 Task: Open Card Project Management Review in Board Influencer Marketing Platforms to Workspace Crisis Management and add a team member Softage.1@softage.net, a label Yellow, a checklist Expense Tracking, an attachment from your google drive, a color Yellow and finally, add a card description 'Plan and execute company team-building retreat with a focus on stress management and resilience' and a comment 'Let us approach this task with a sense of curiosity and a willingness to learn from others who have done similar work.'. Add a start date 'Jan 01, 1900' with a due date 'Jan 08, 1900'
Action: Mouse moved to (128, 57)
Screenshot: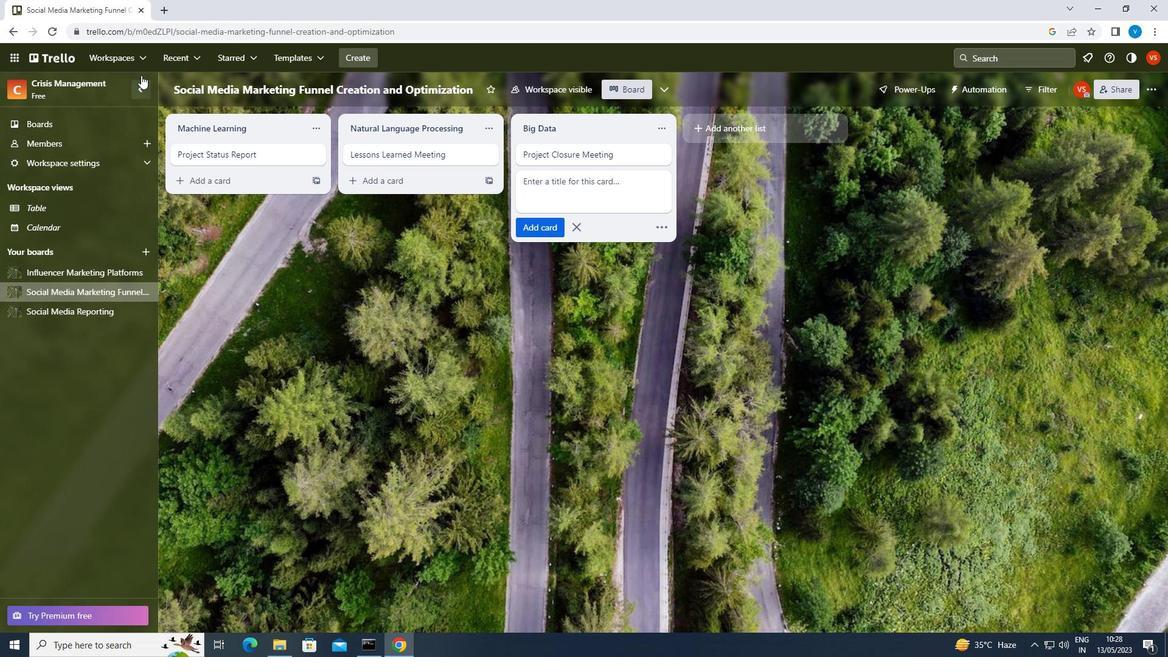 
Action: Mouse pressed left at (128, 57)
Screenshot: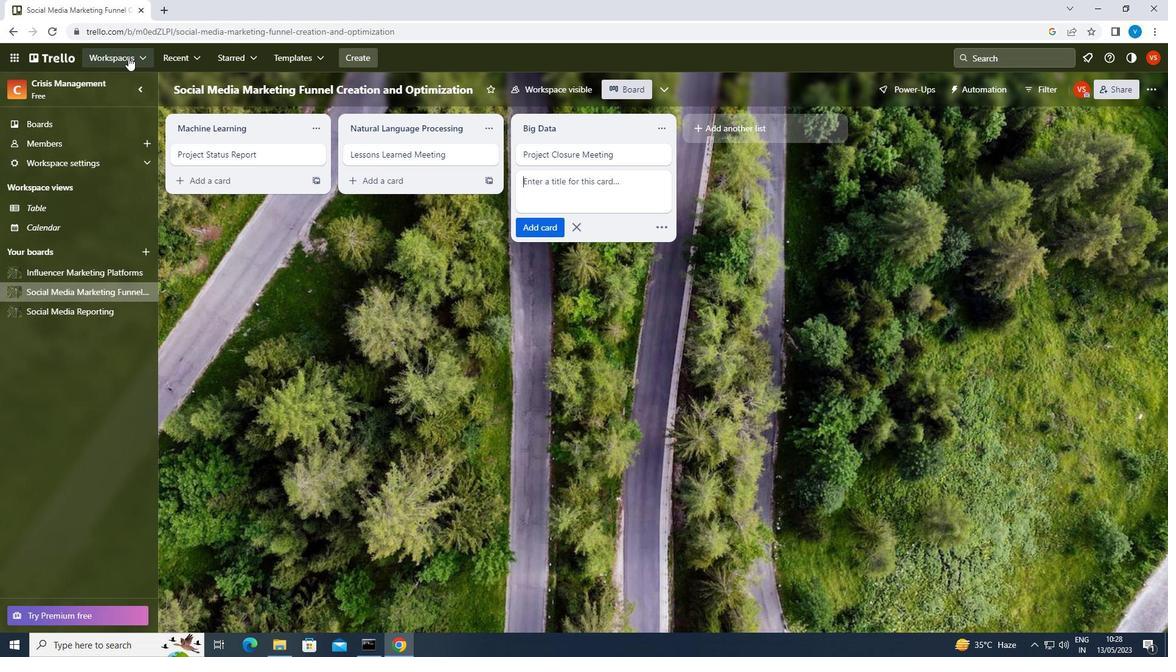 
Action: Mouse moved to (171, 416)
Screenshot: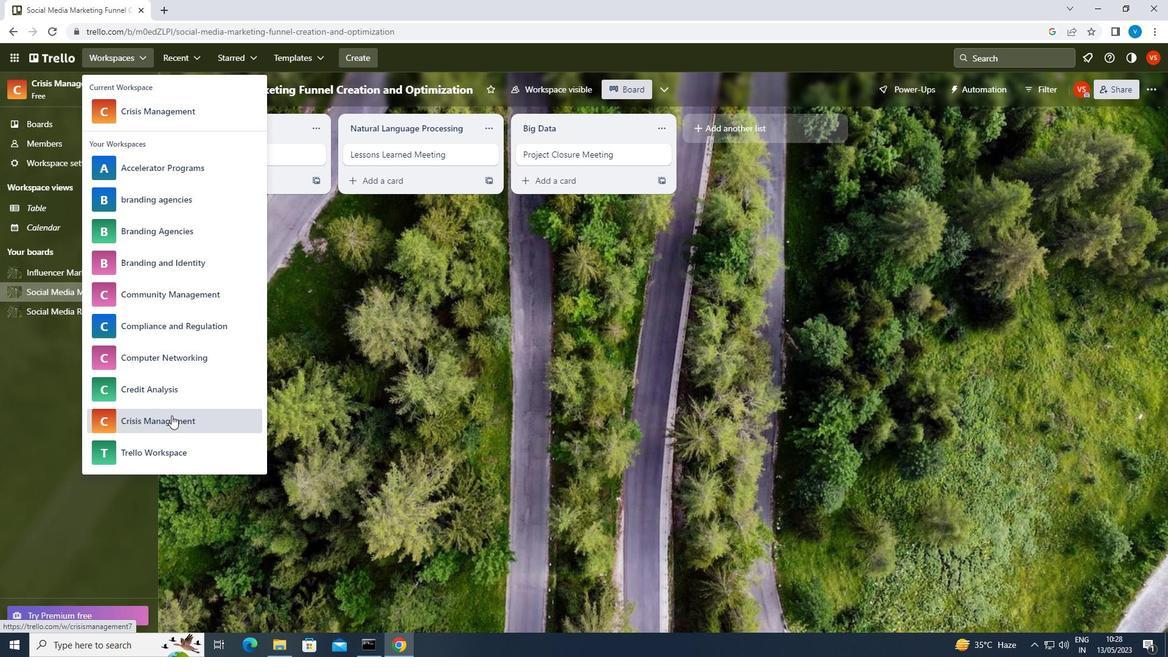 
Action: Mouse pressed left at (171, 416)
Screenshot: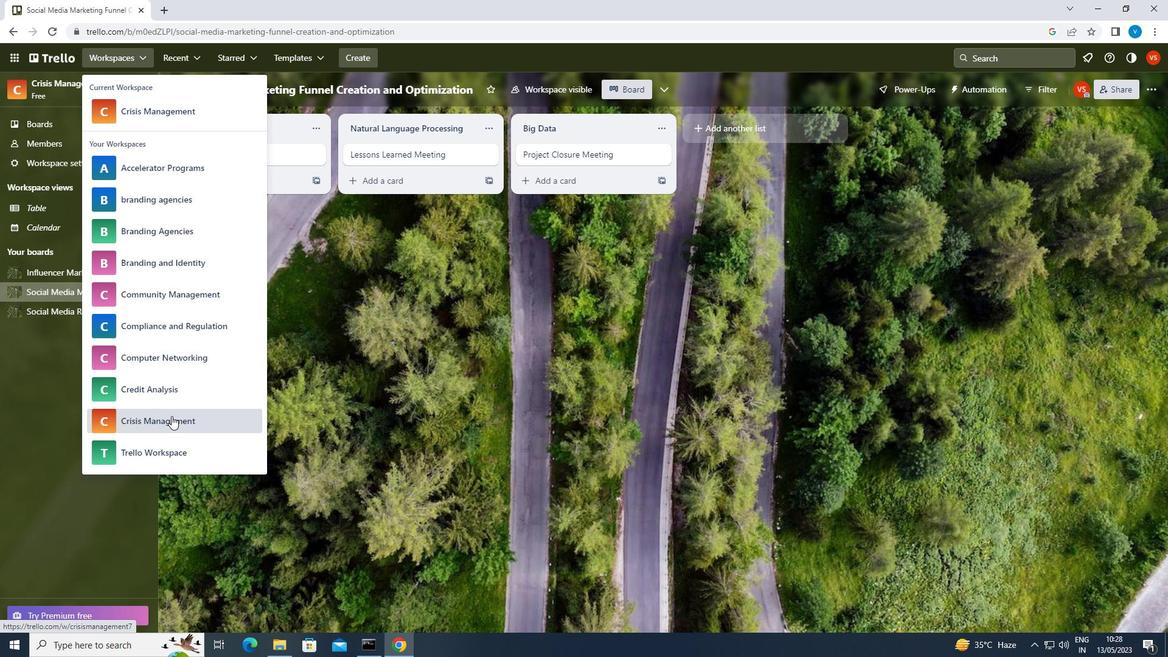 
Action: Mouse moved to (877, 489)
Screenshot: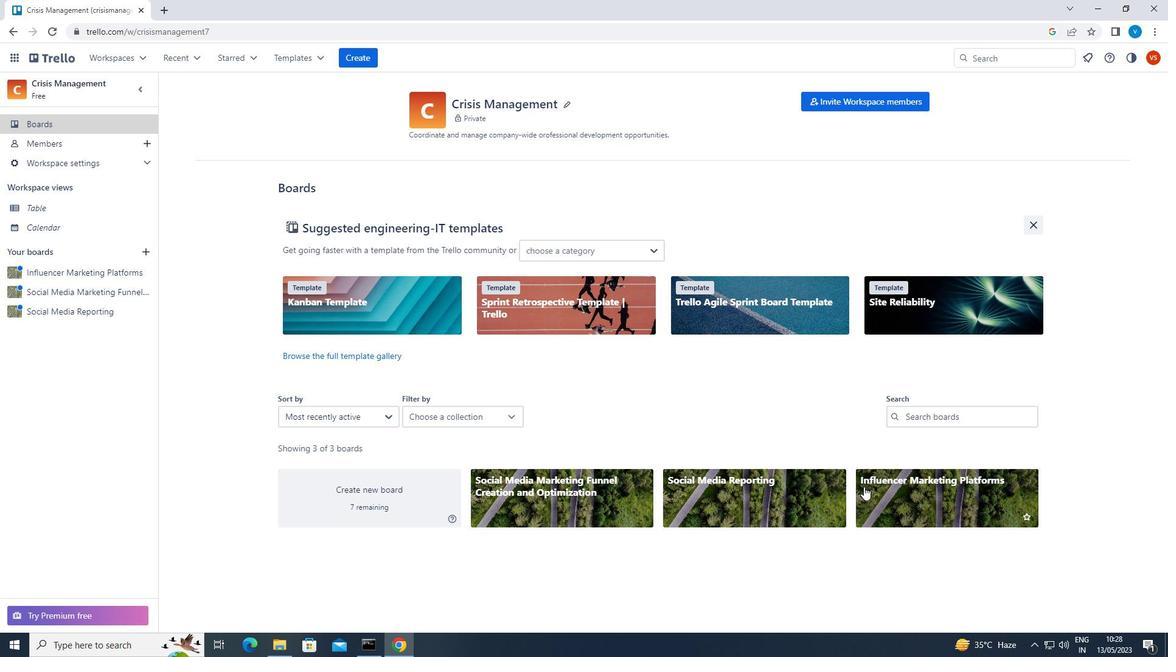 
Action: Mouse pressed left at (877, 489)
Screenshot: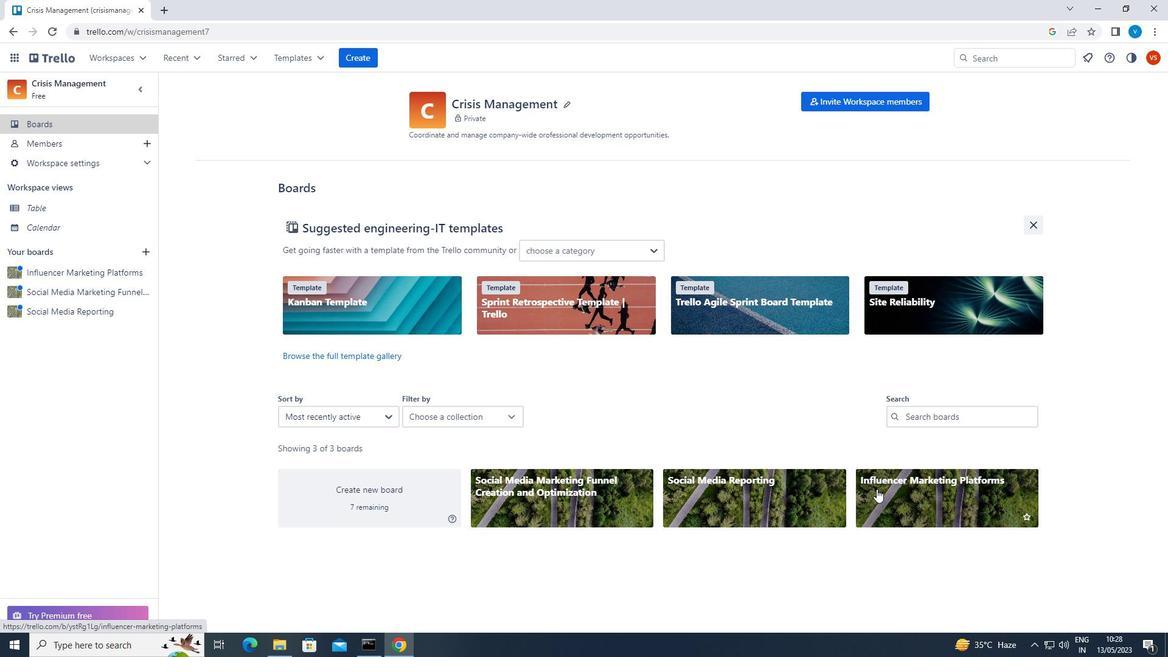 
Action: Mouse moved to (256, 154)
Screenshot: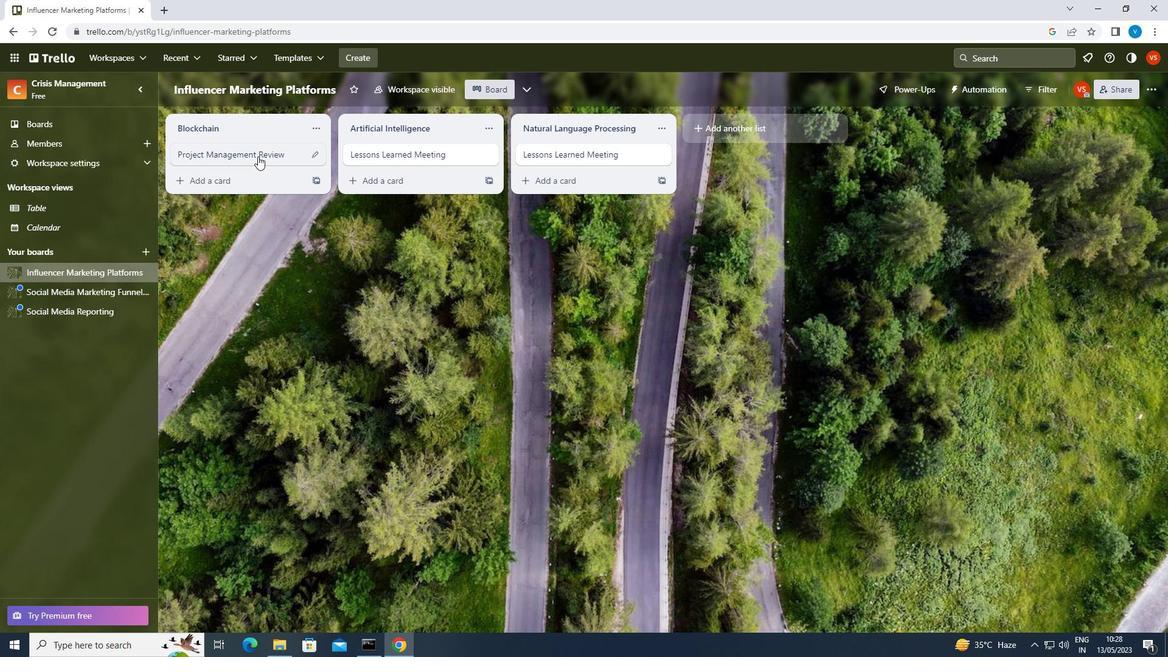 
Action: Mouse pressed left at (256, 154)
Screenshot: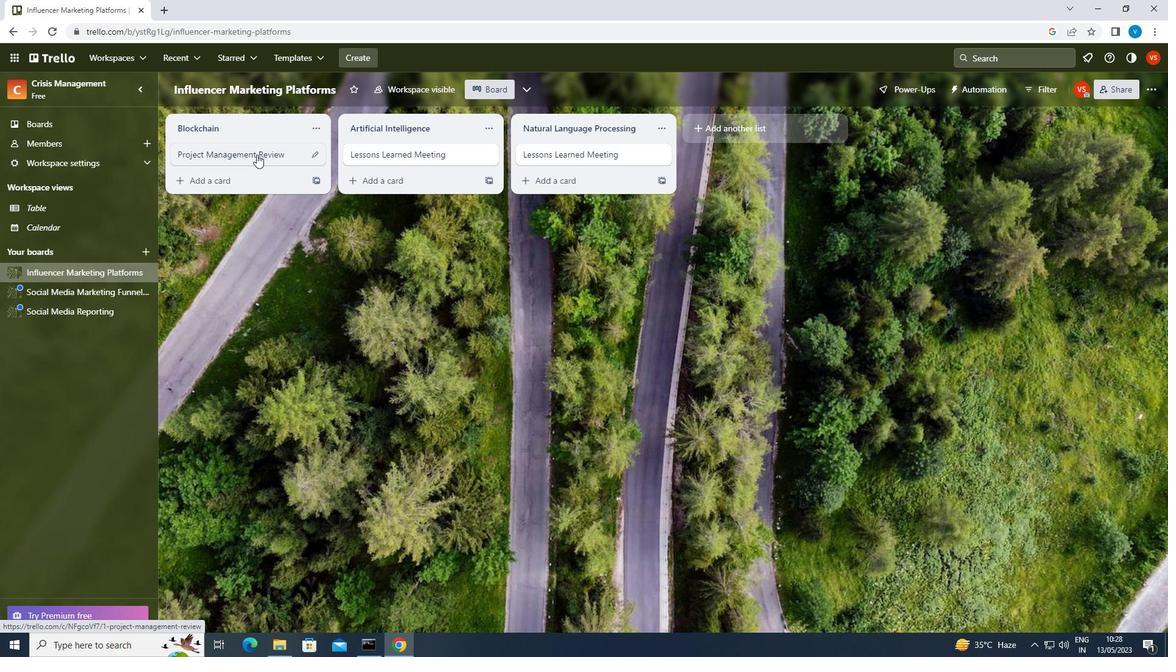 
Action: Mouse moved to (738, 153)
Screenshot: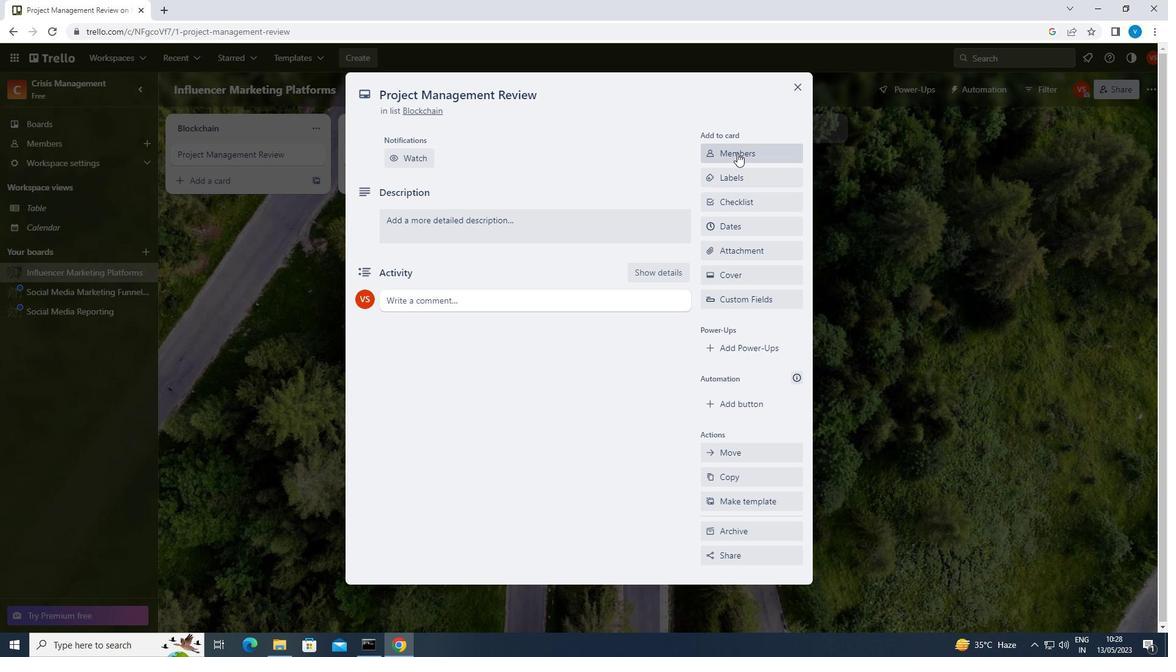 
Action: Mouse pressed left at (738, 153)
Screenshot: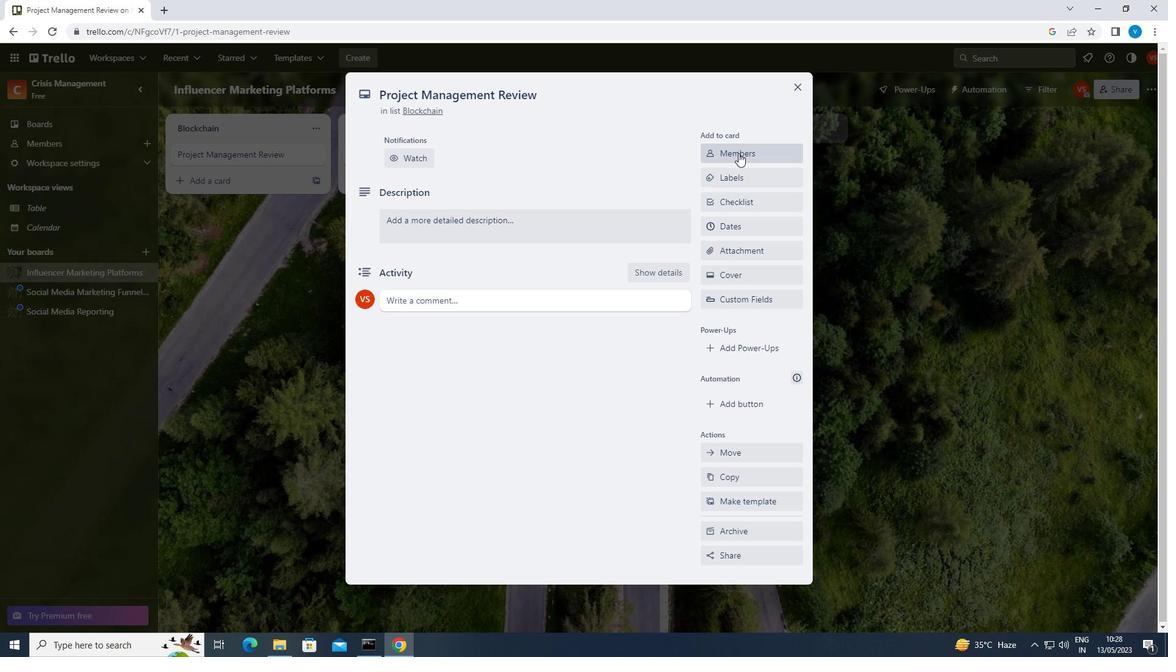 
Action: Mouse moved to (743, 171)
Screenshot: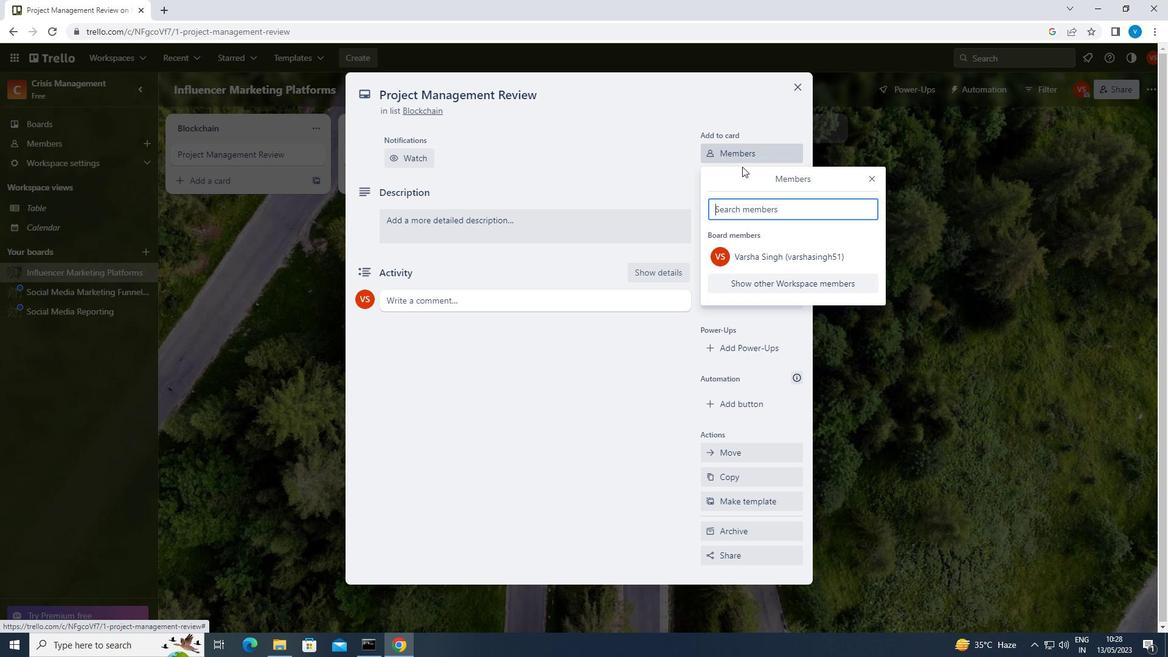 
Action: Key pressed <Key.shift>SOFTAGE.1<Key.shift><Key.shift><Key.shift><Key.shift>@SOFTAGE.NET
Screenshot: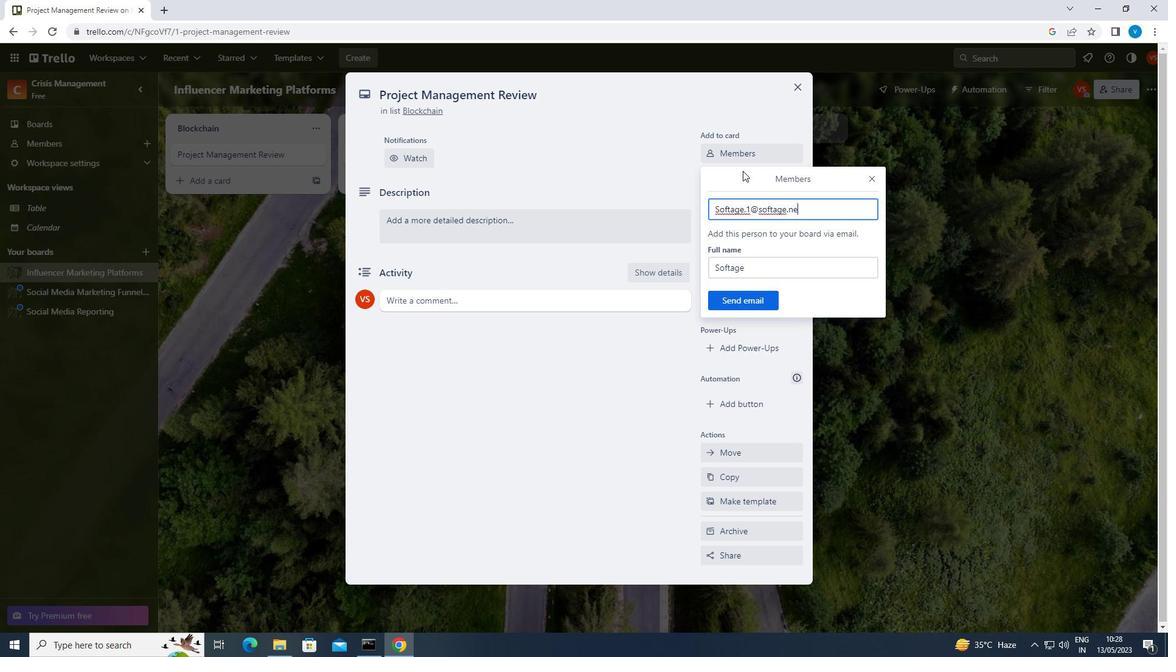 
Action: Mouse moved to (757, 297)
Screenshot: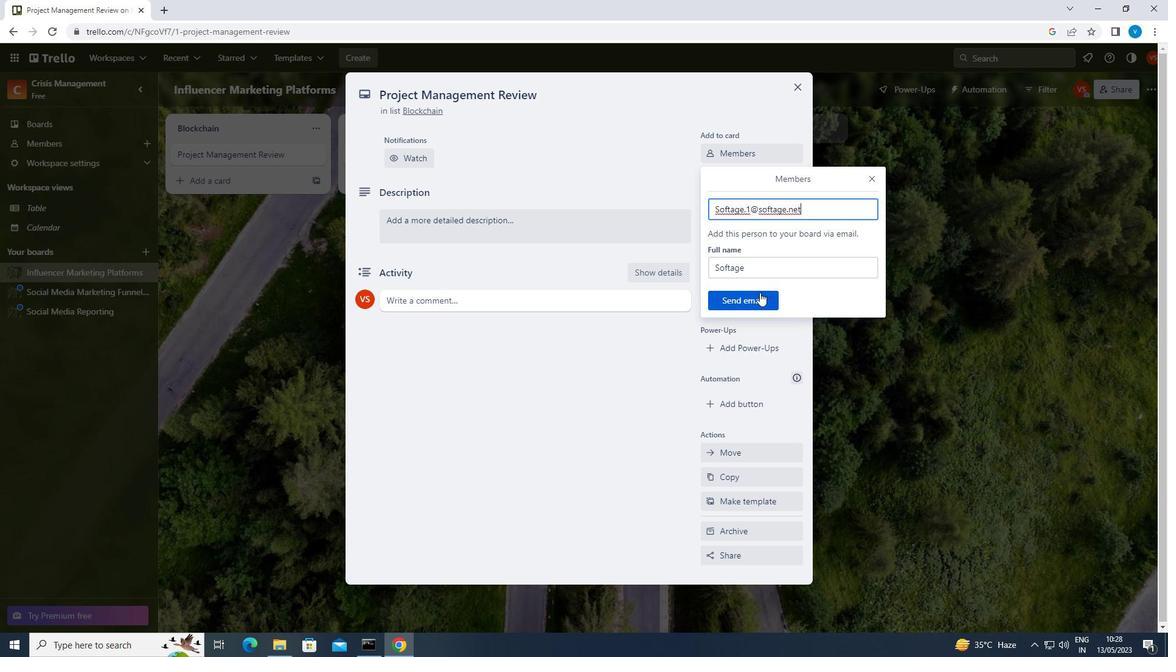 
Action: Mouse pressed left at (757, 297)
Screenshot: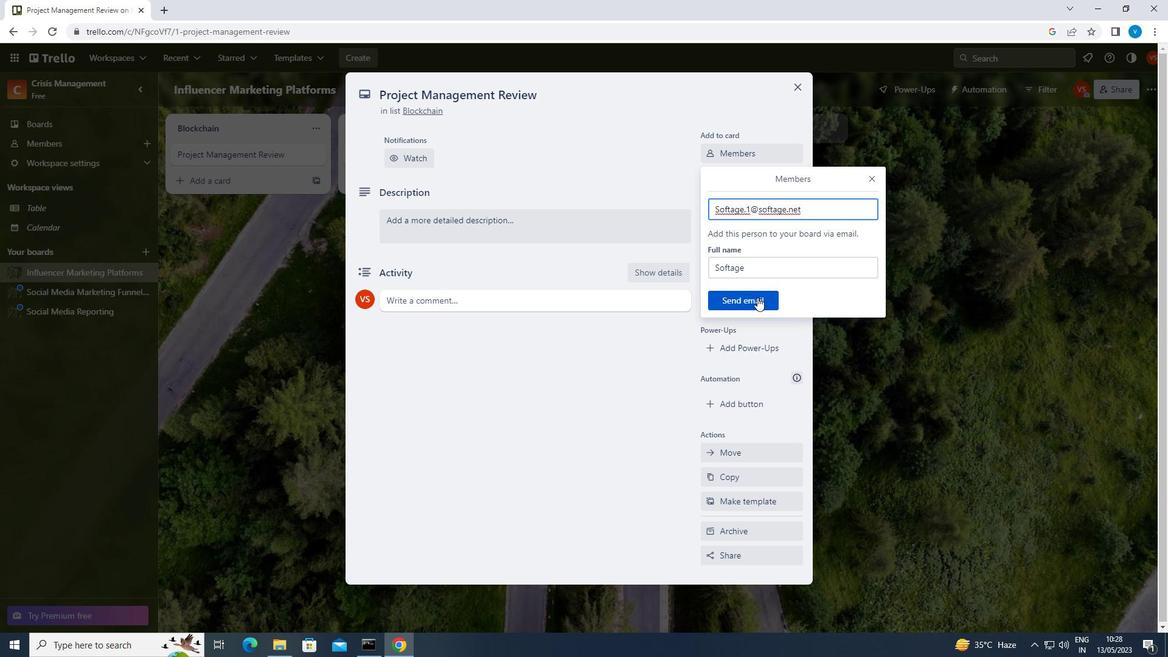 
Action: Mouse moved to (762, 225)
Screenshot: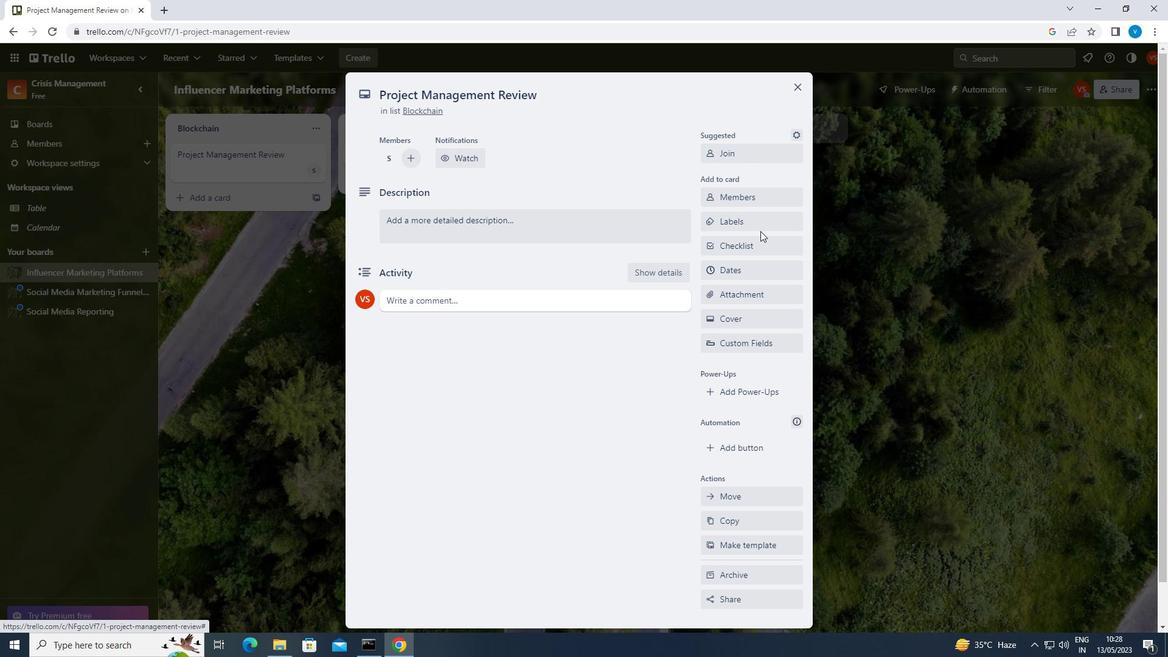 
Action: Mouse pressed left at (762, 225)
Screenshot: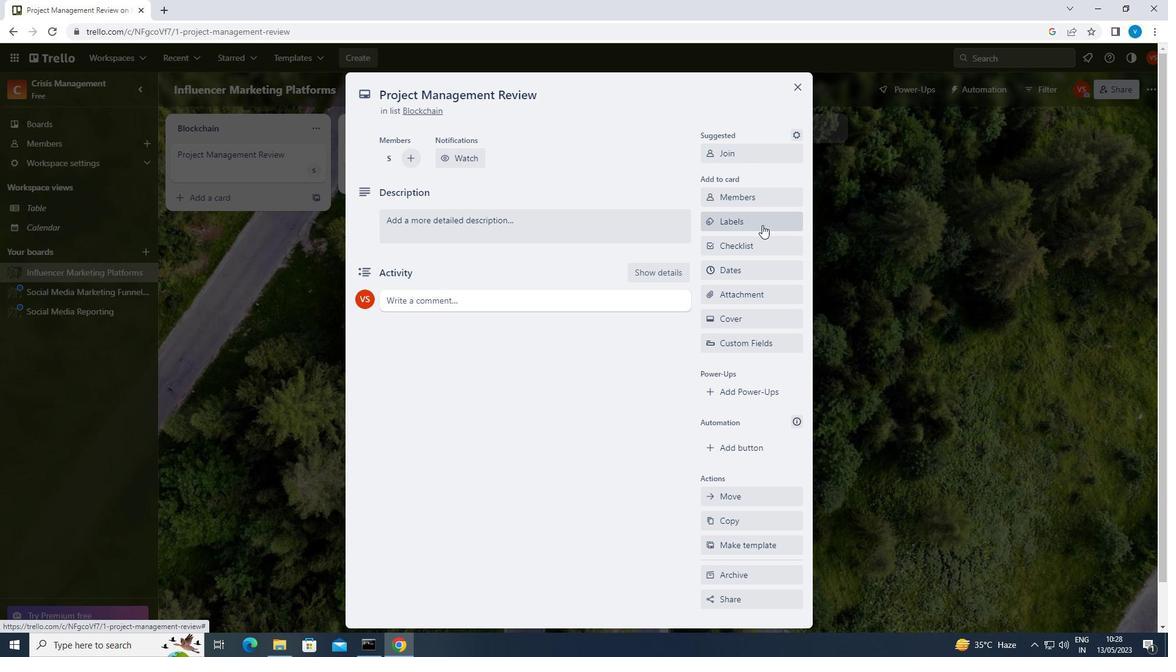 
Action: Mouse moved to (762, 338)
Screenshot: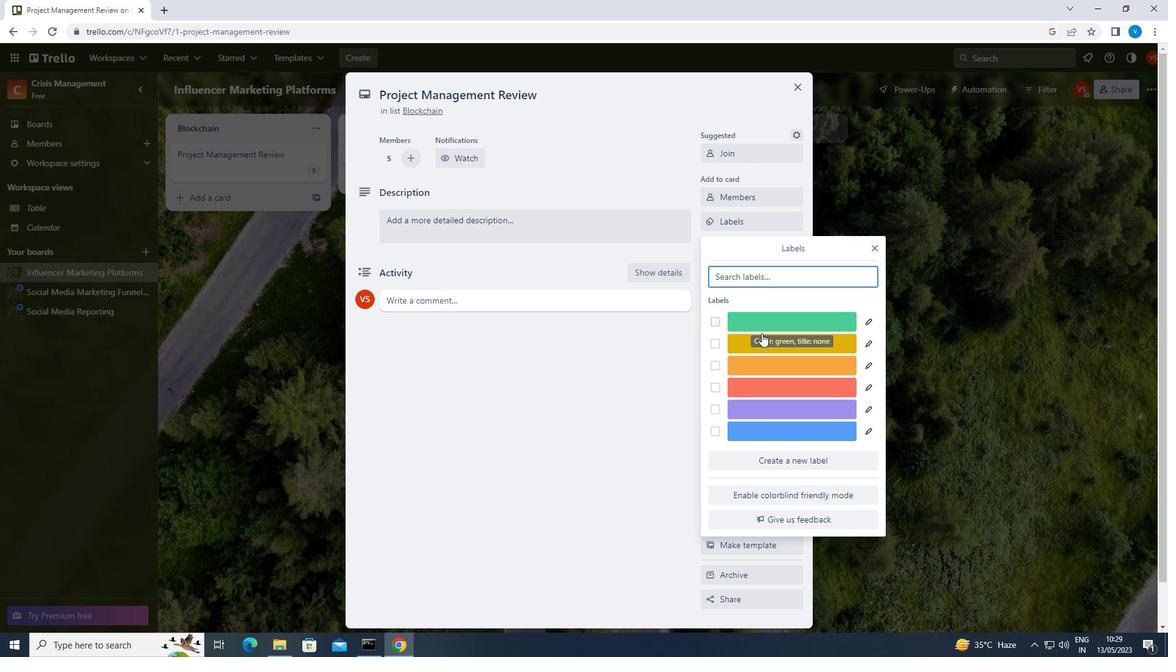 
Action: Mouse pressed left at (762, 338)
Screenshot: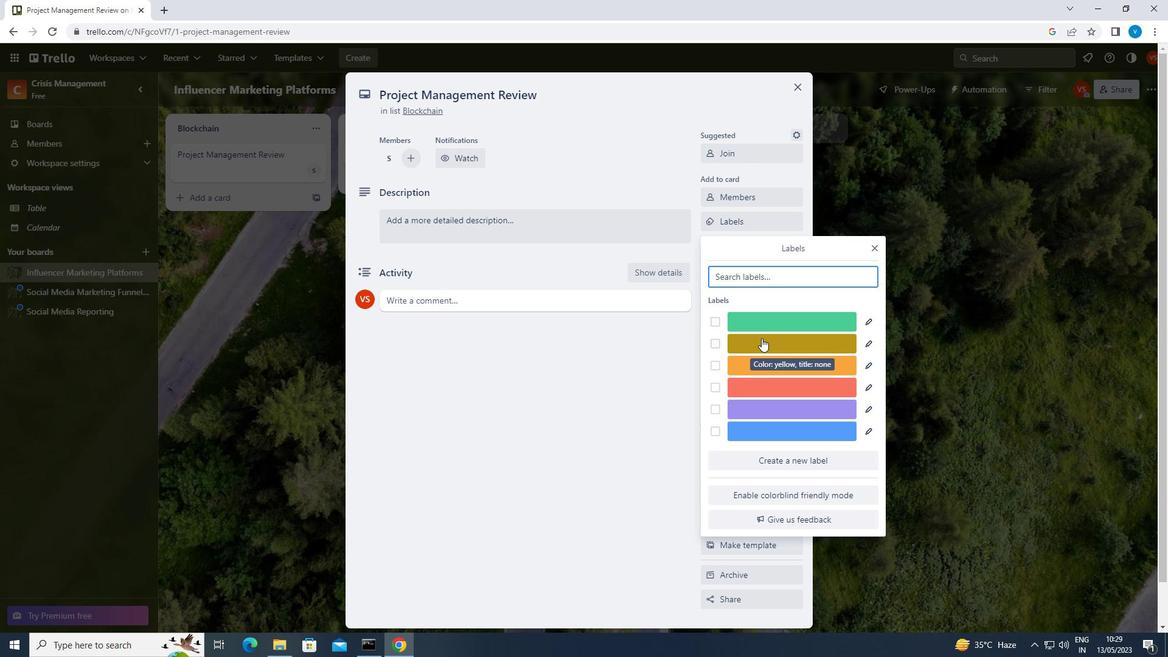 
Action: Mouse moved to (875, 247)
Screenshot: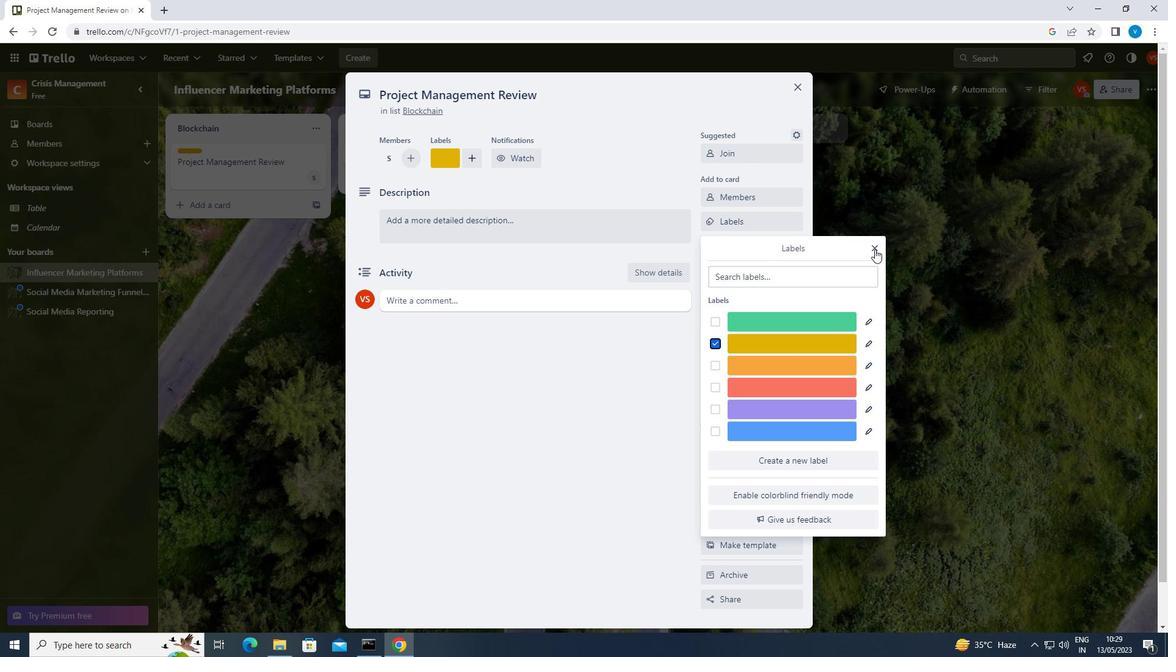
Action: Mouse pressed left at (875, 247)
Screenshot: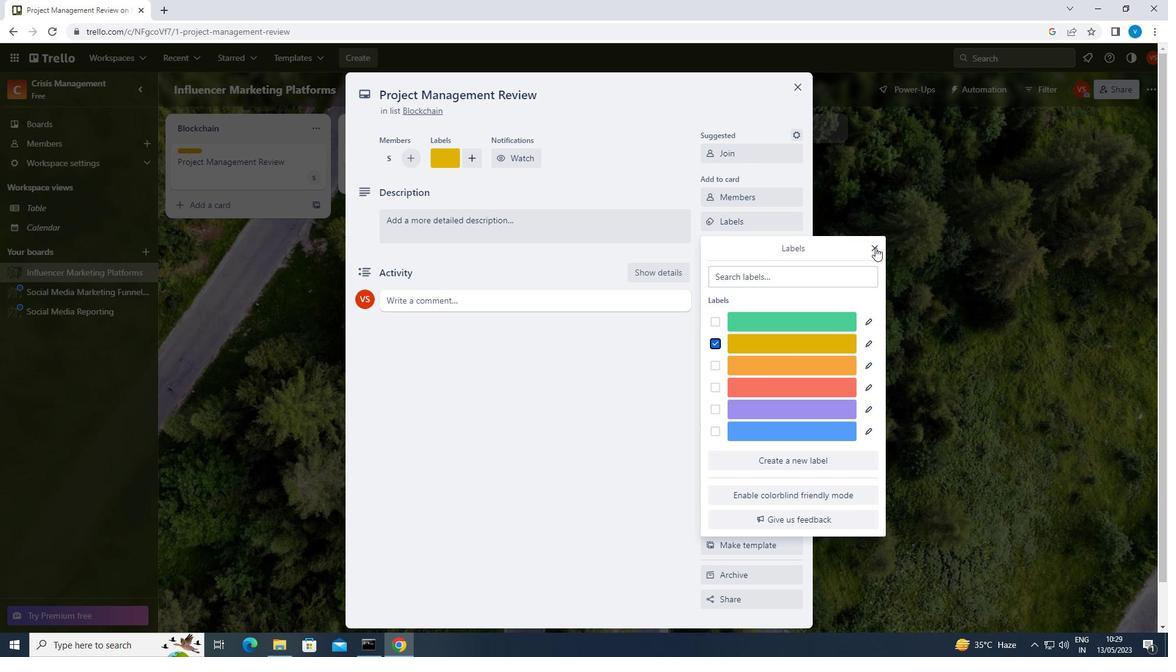 
Action: Mouse moved to (754, 247)
Screenshot: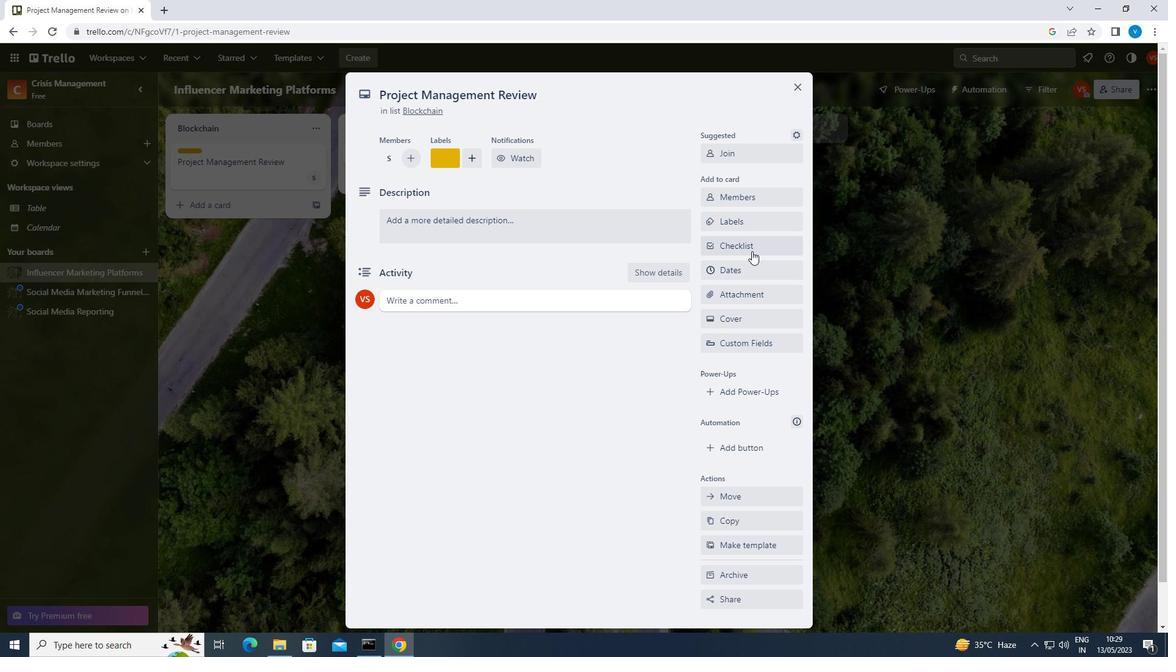 
Action: Mouse pressed left at (754, 247)
Screenshot: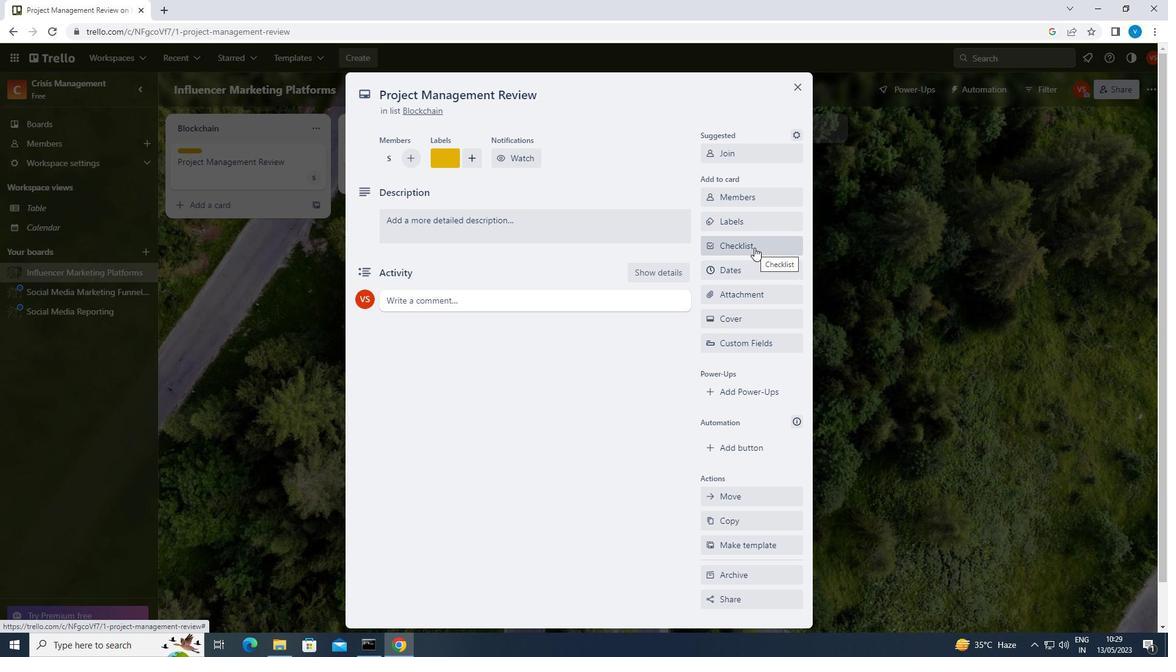 
Action: Mouse moved to (734, 343)
Screenshot: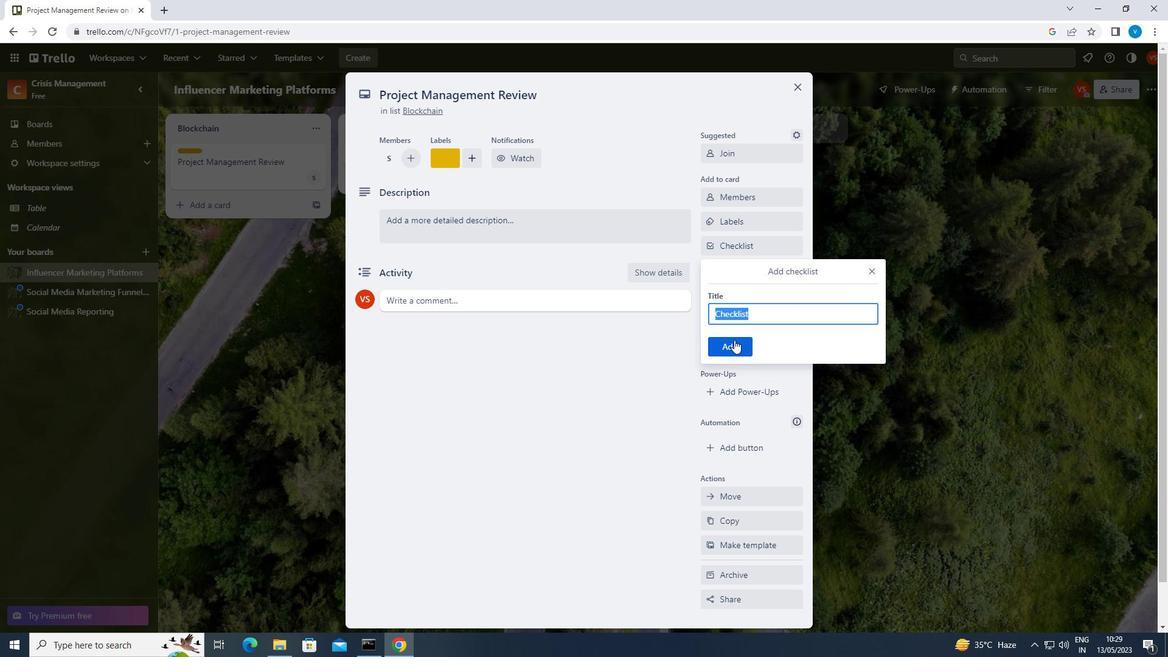 
Action: Mouse pressed left at (734, 343)
Screenshot: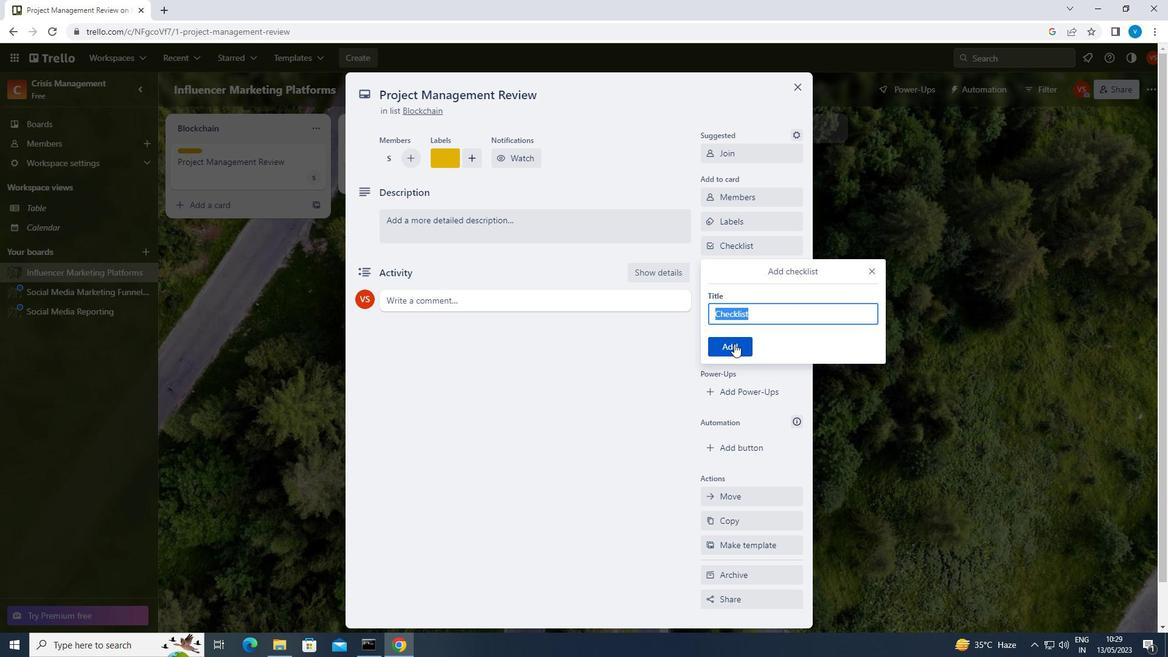 
Action: Mouse moved to (630, 319)
Screenshot: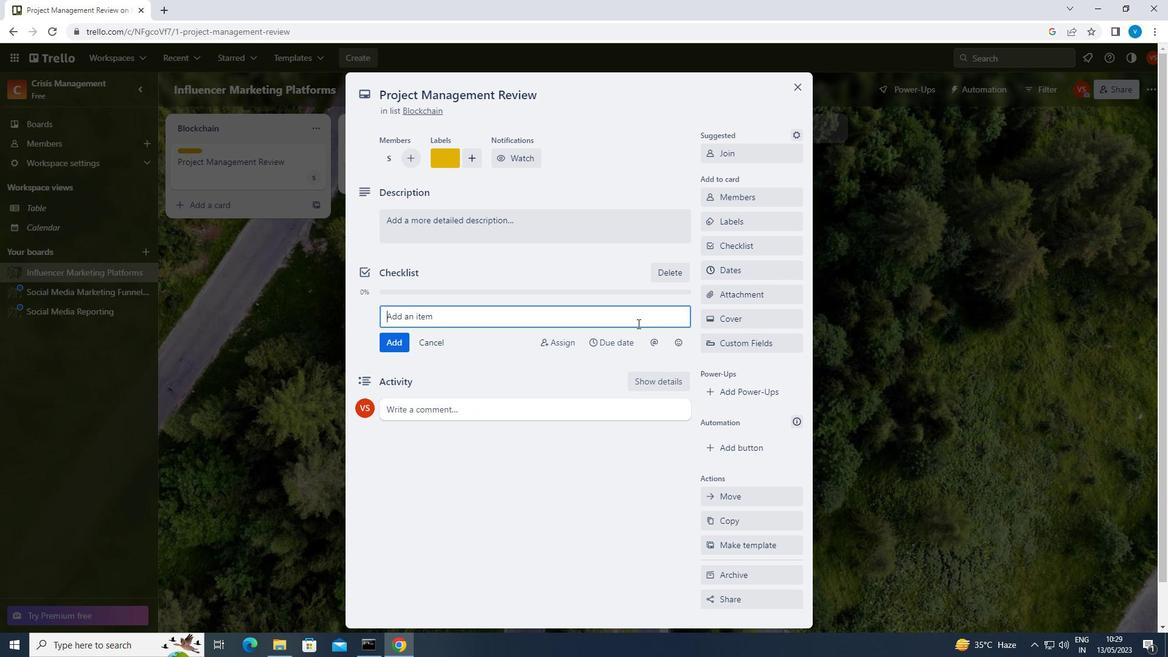 
Action: Mouse pressed left at (630, 319)
Screenshot: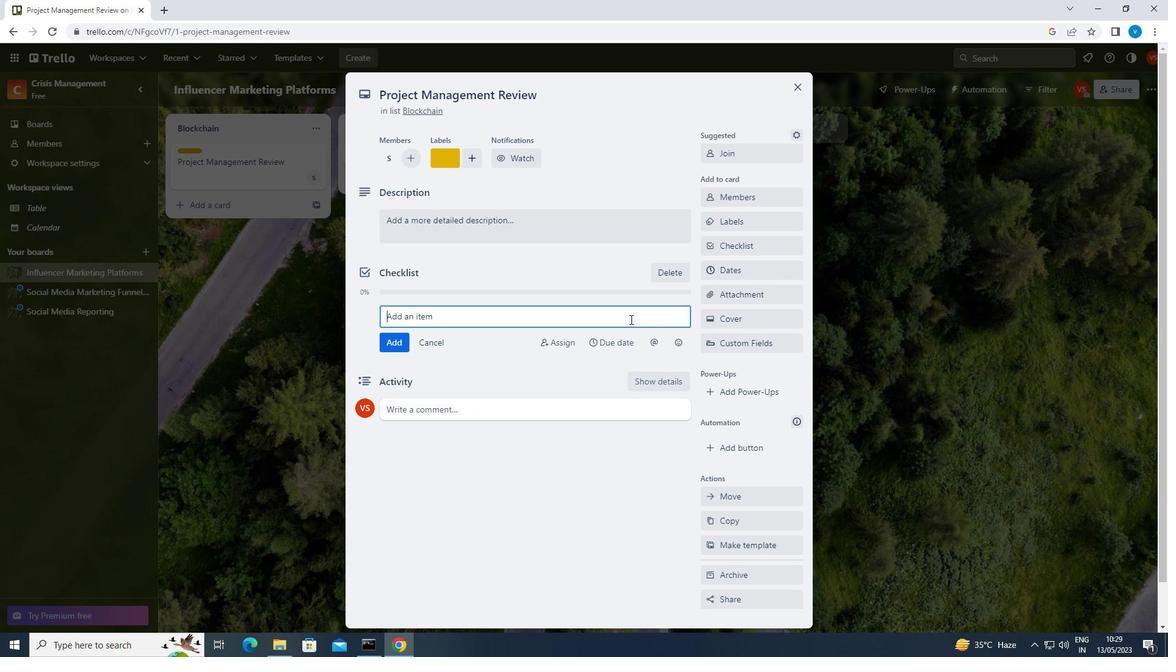 
Action: Key pressed <Key.shift>EXPENSE<Key.space><Key.shift>TRACKING
Screenshot: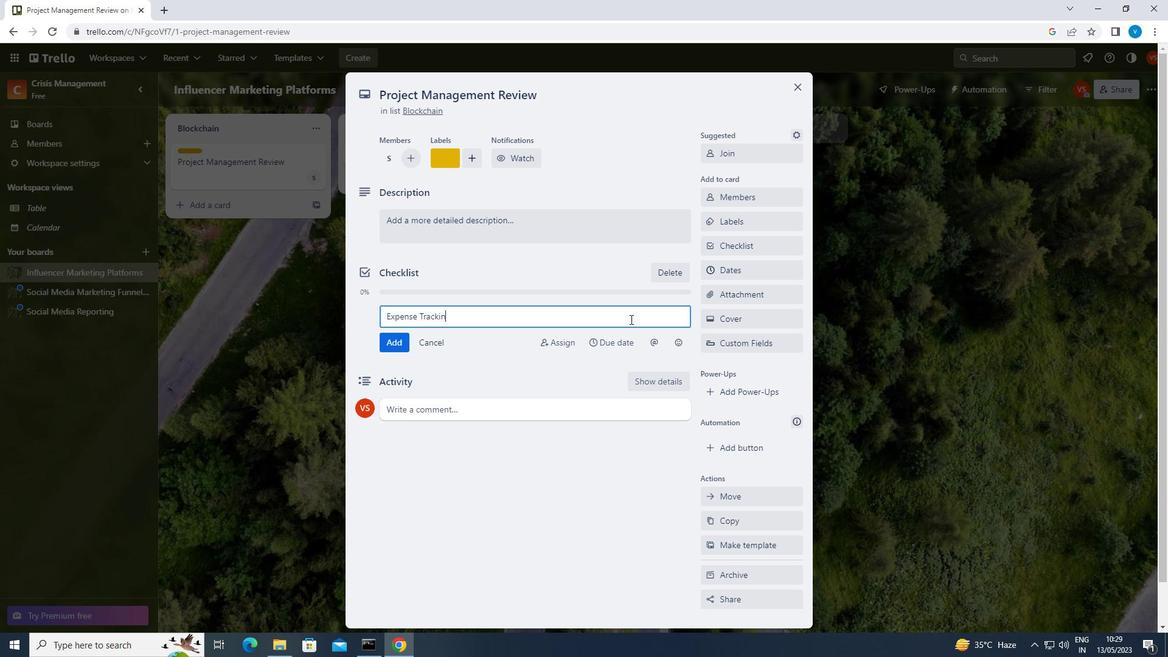 
Action: Mouse moved to (398, 346)
Screenshot: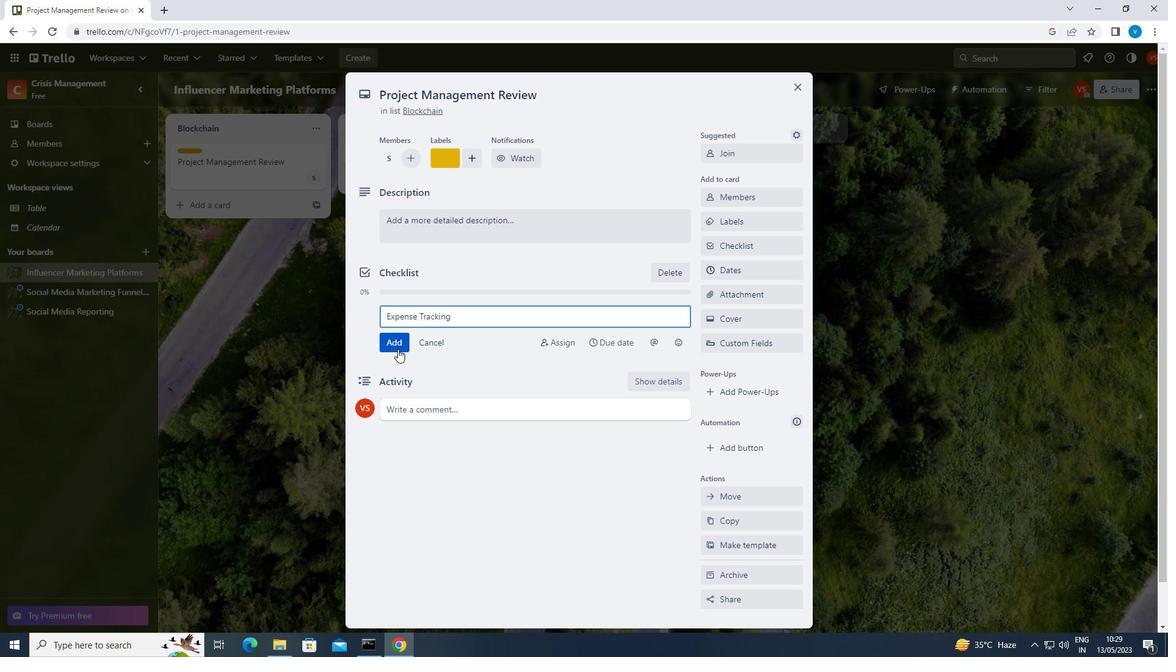 
Action: Mouse pressed left at (398, 346)
Screenshot: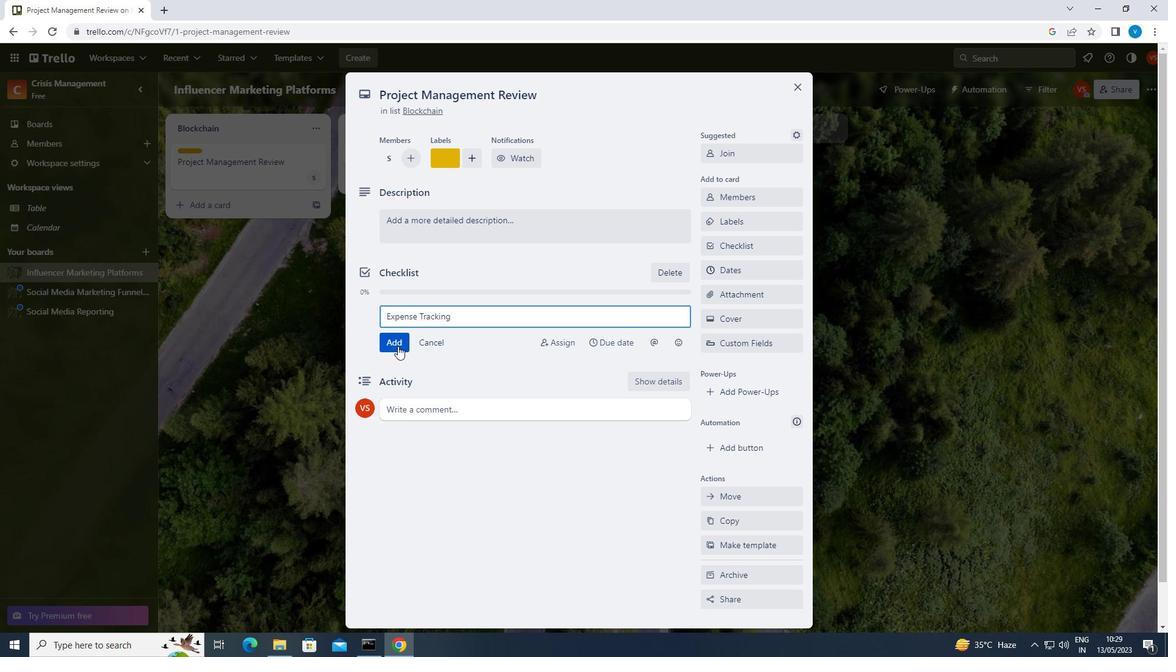 
Action: Mouse moved to (731, 295)
Screenshot: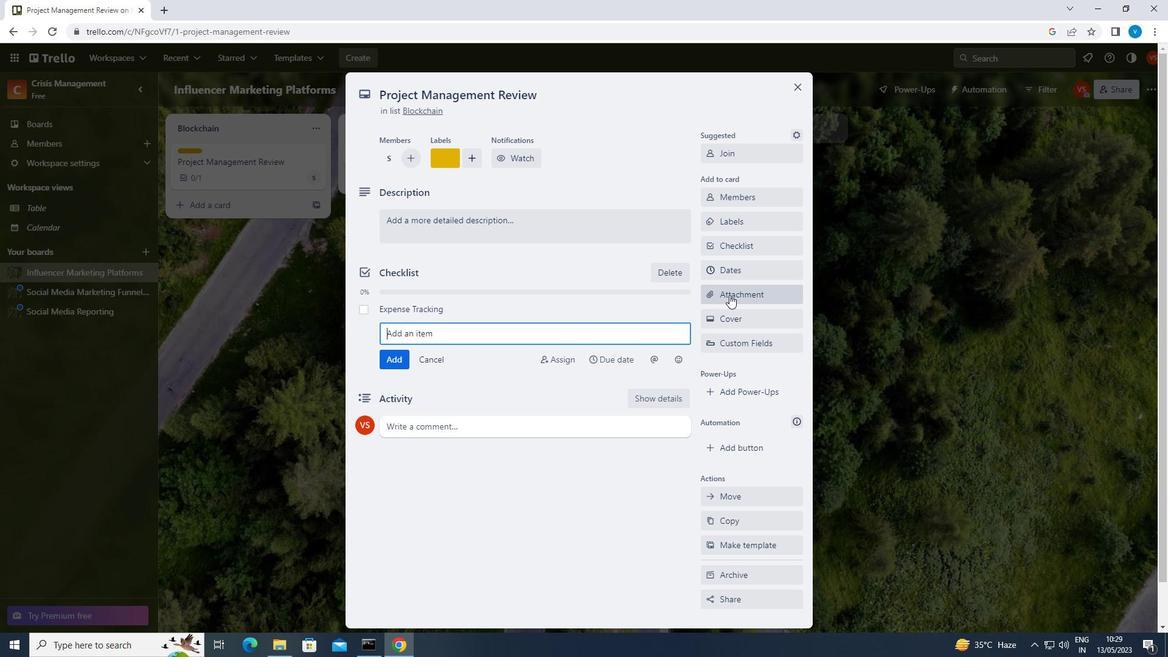 
Action: Mouse pressed left at (731, 295)
Screenshot: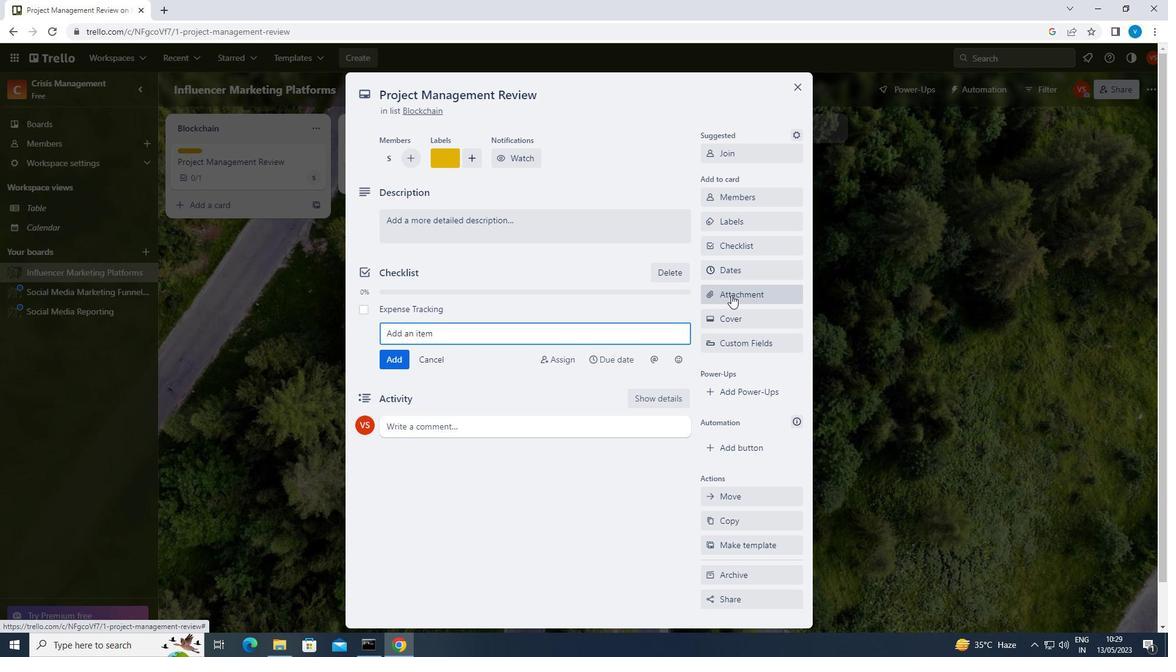 
Action: Mouse moved to (735, 380)
Screenshot: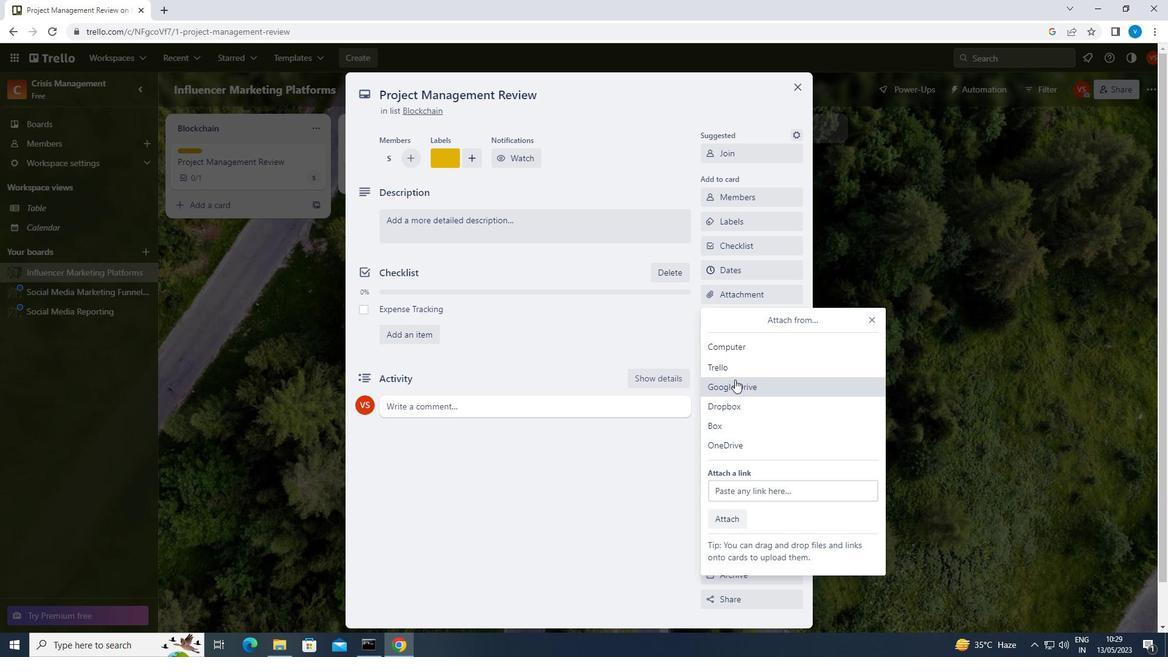 
Action: Mouse pressed left at (735, 380)
Screenshot: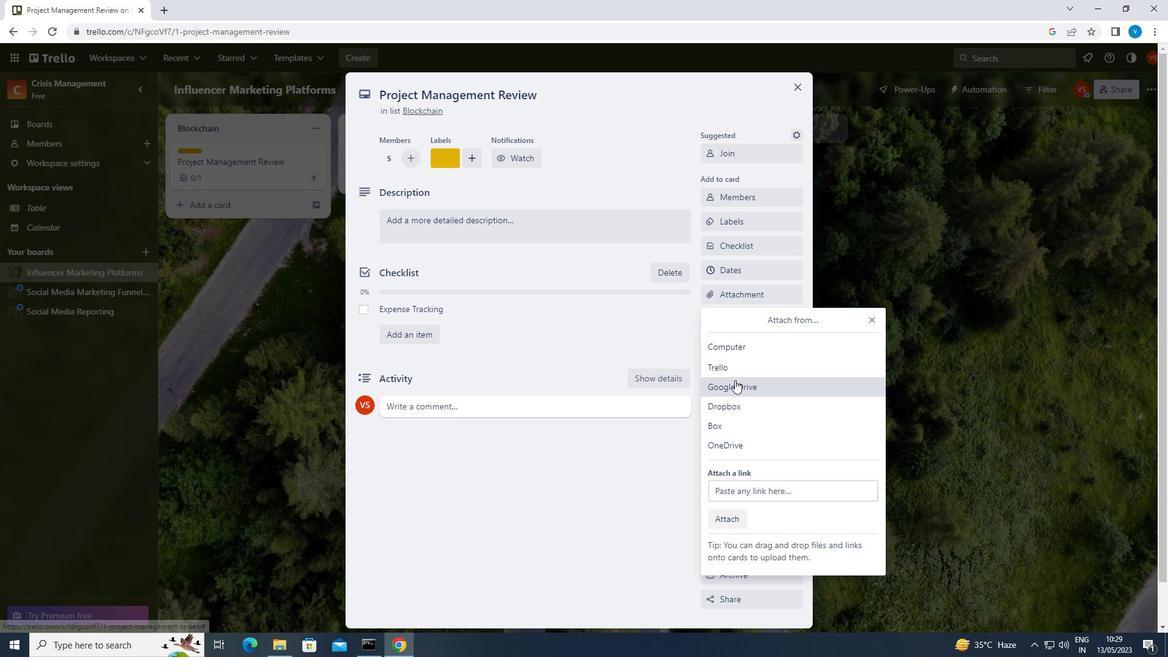 
Action: Mouse moved to (360, 334)
Screenshot: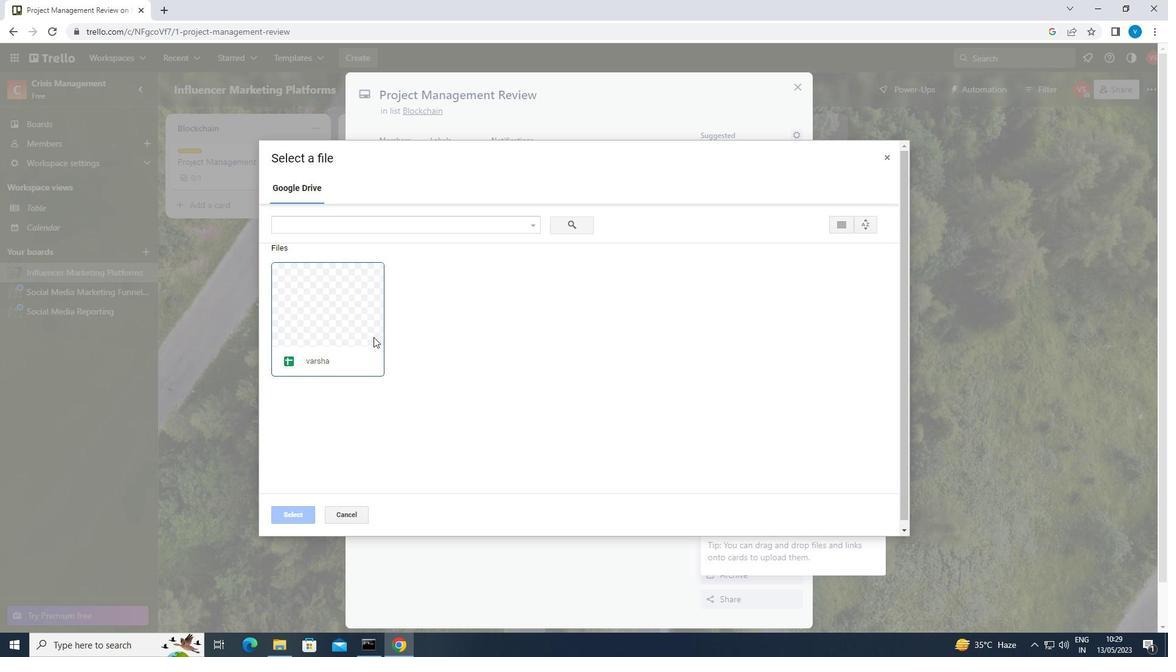 
Action: Mouse pressed left at (360, 334)
Screenshot: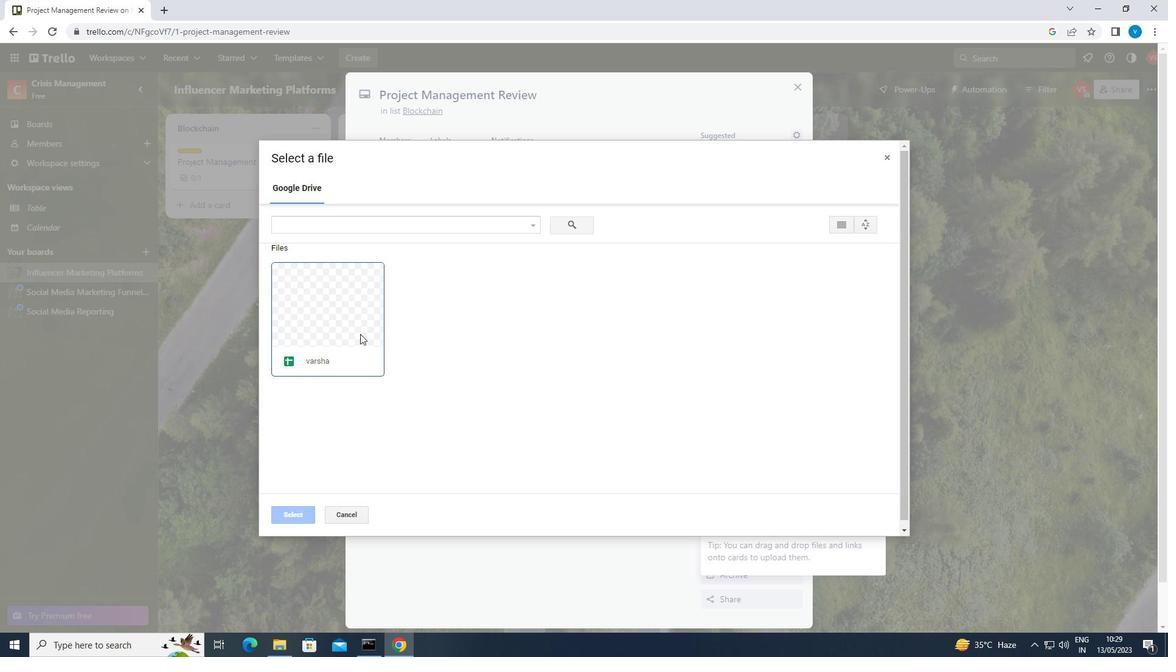
Action: Mouse moved to (289, 511)
Screenshot: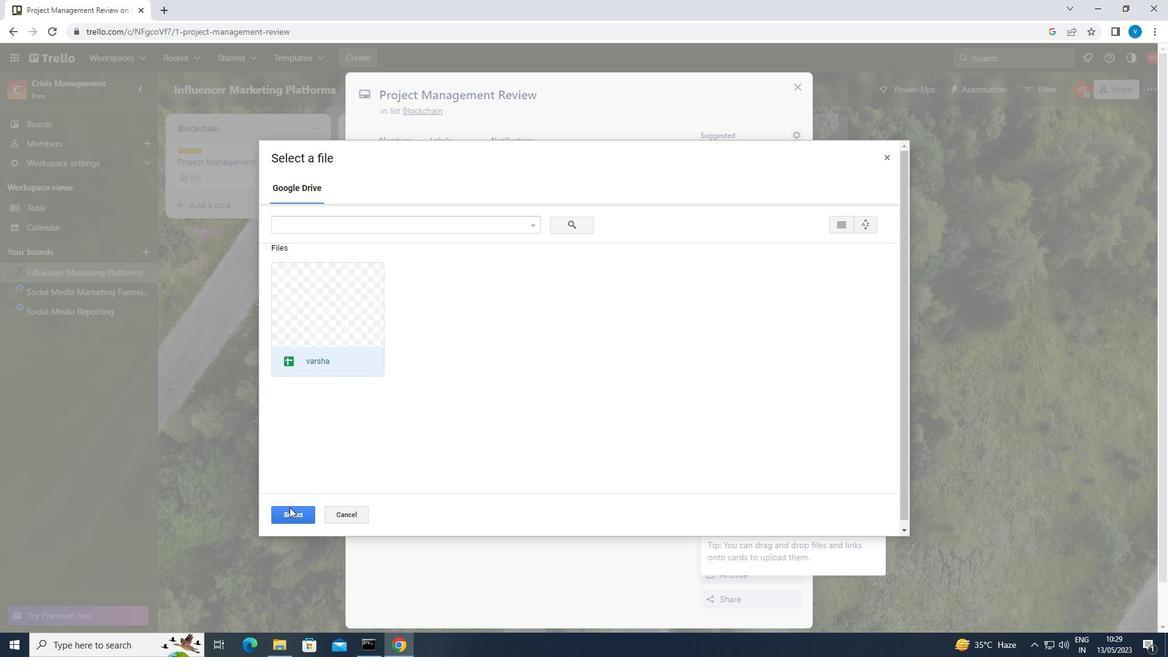 
Action: Mouse pressed left at (289, 511)
Screenshot: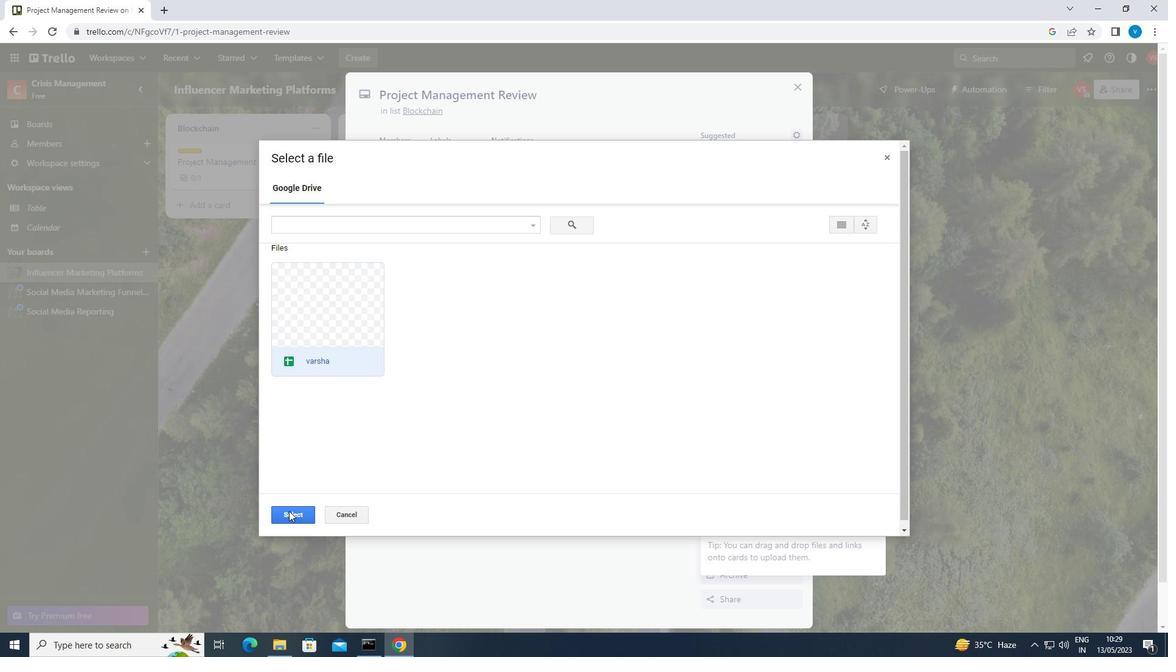 
Action: Mouse moved to (726, 314)
Screenshot: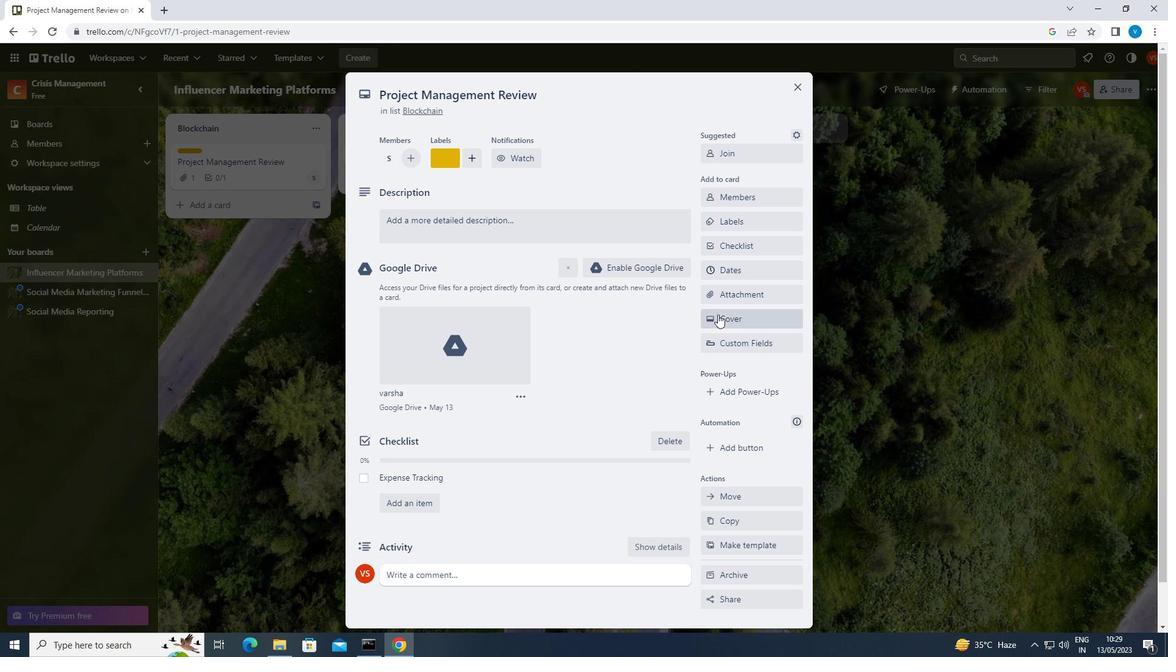 
Action: Mouse pressed left at (726, 314)
Screenshot: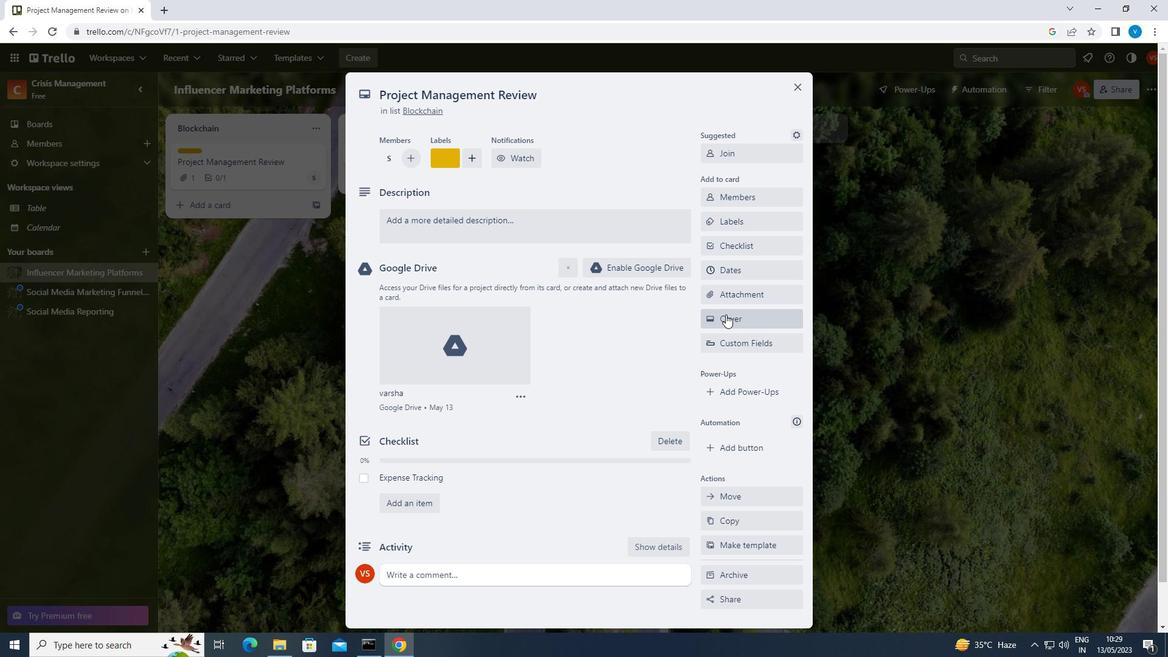 
Action: Mouse moved to (754, 386)
Screenshot: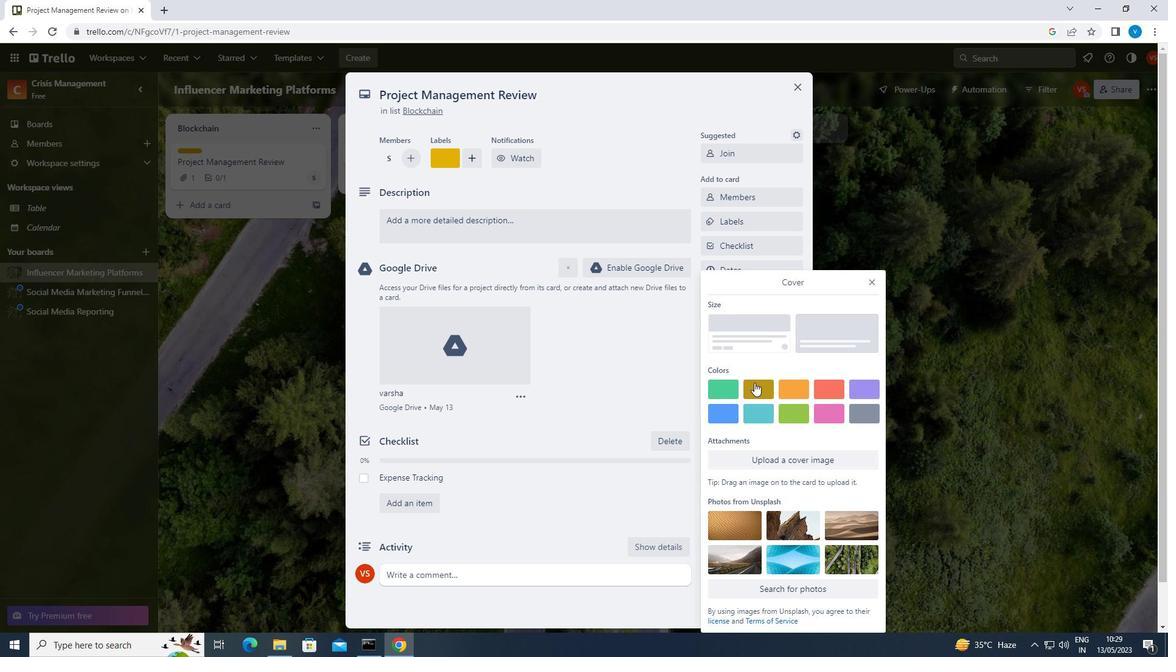 
Action: Mouse pressed left at (754, 386)
Screenshot: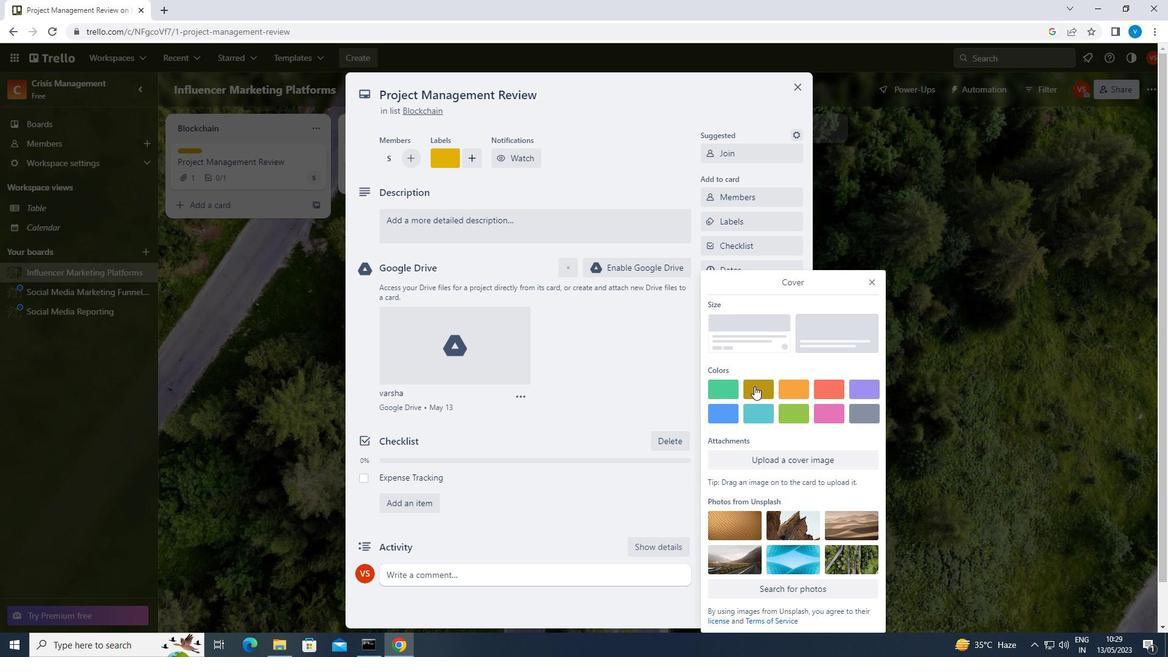 
Action: Mouse moved to (586, 293)
Screenshot: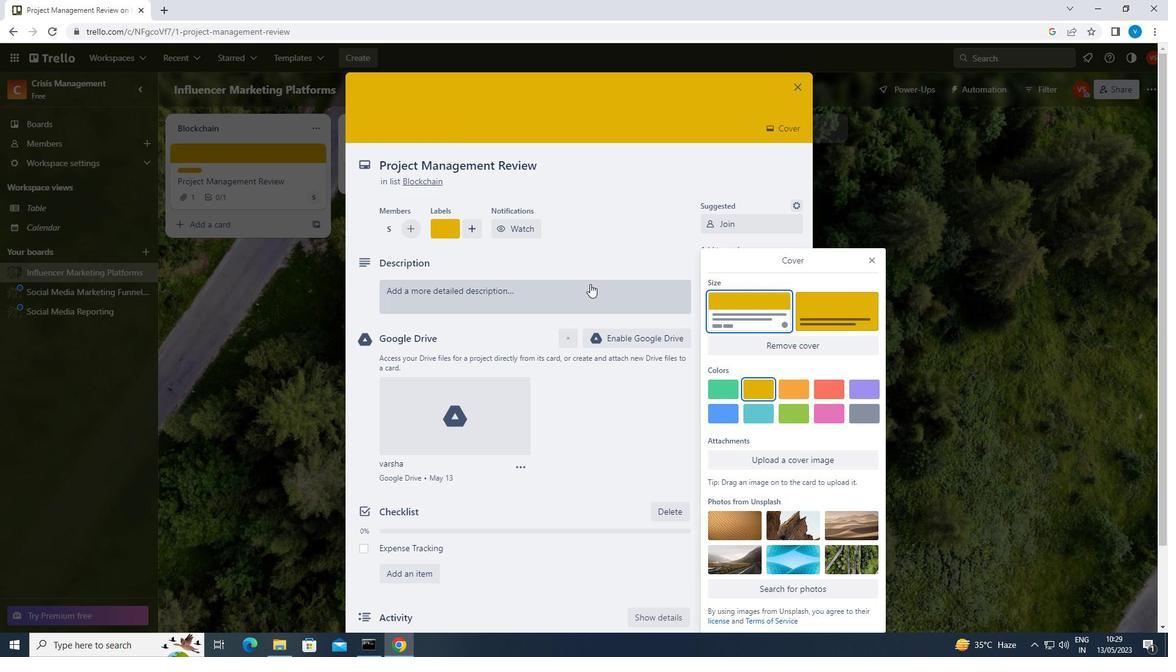
Action: Mouse pressed left at (586, 293)
Screenshot: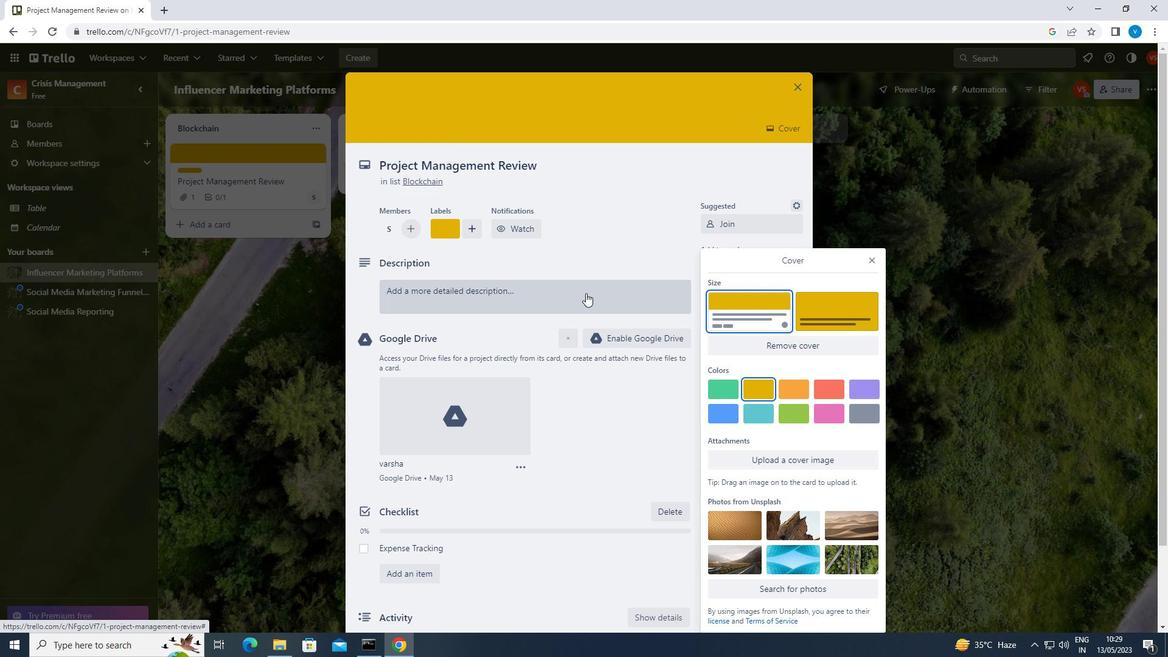
Action: Key pressed <Key.shift>PLAN<Key.space>AND<Key.space>EXECUTE<Key.space>COMPANY<Key.space>TEAM-BUILDING<Key.space>RETREAT<Key.space>WITH<Key.space>A<Key.space>FOCUS<Key.space>ON<Key.space>STRESS<Key.space>MANAGEMENT<Key.space>AND<Key.space>RESILIENCE
Screenshot: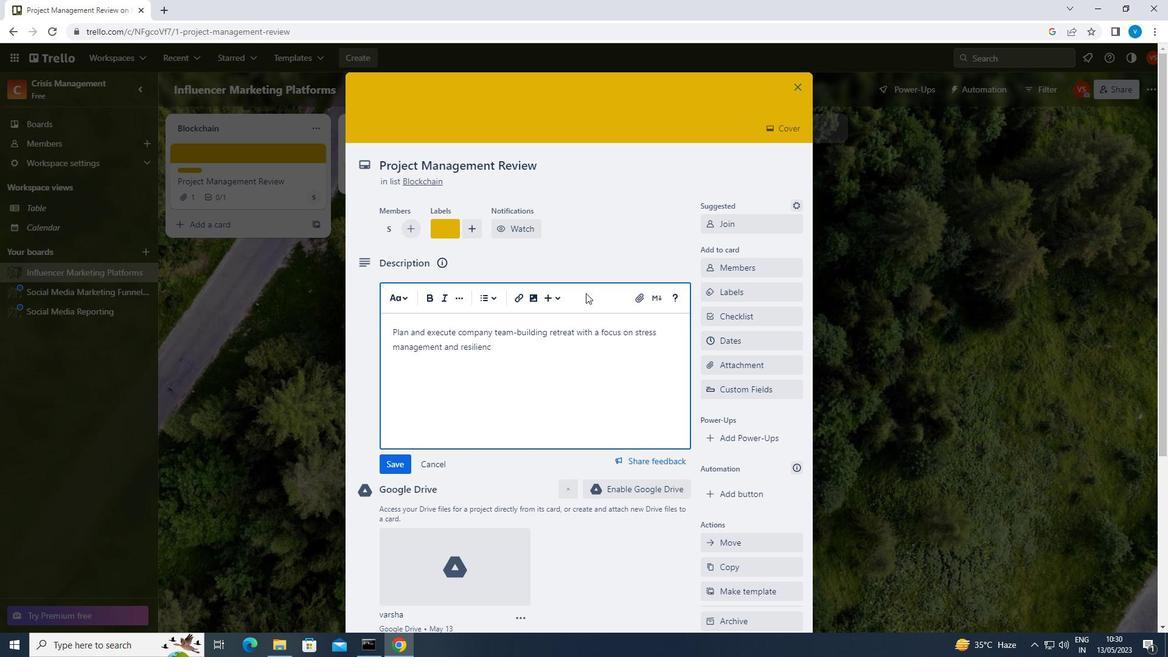 
Action: Mouse moved to (398, 457)
Screenshot: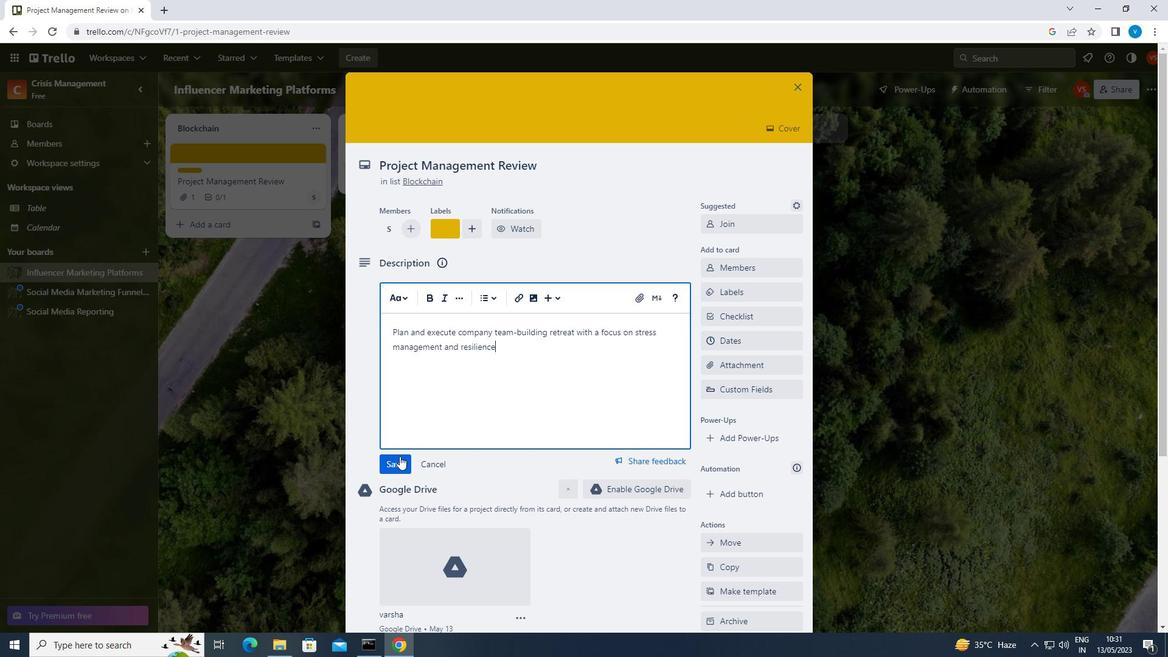 
Action: Mouse pressed left at (398, 457)
Screenshot: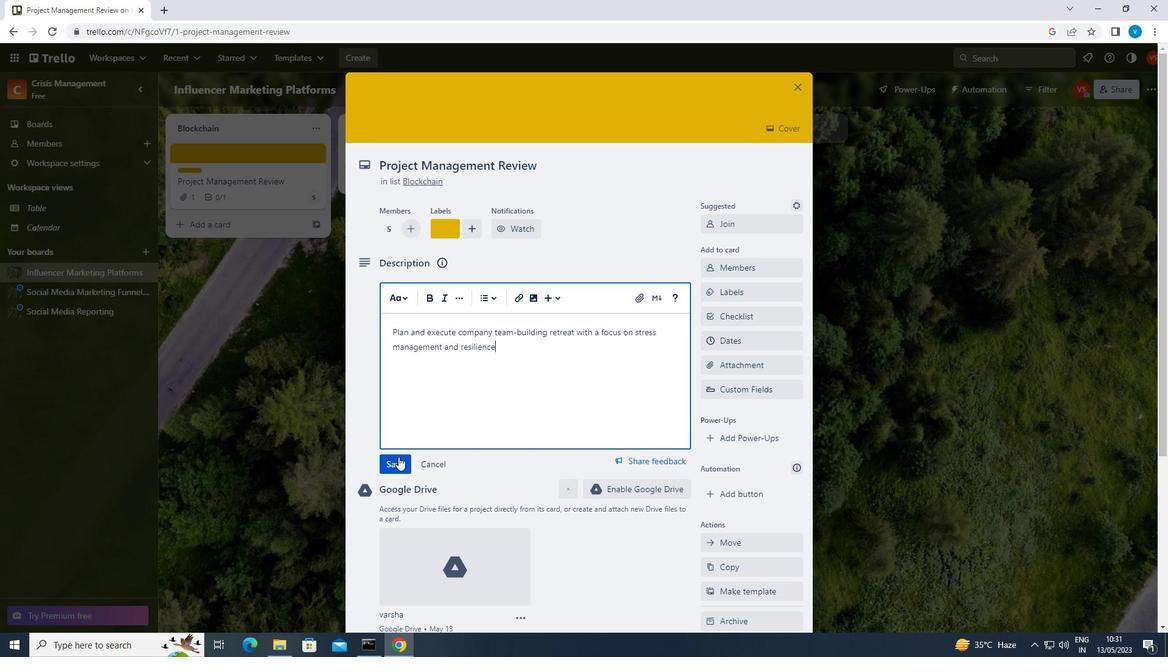 
Action: Mouse moved to (441, 443)
Screenshot: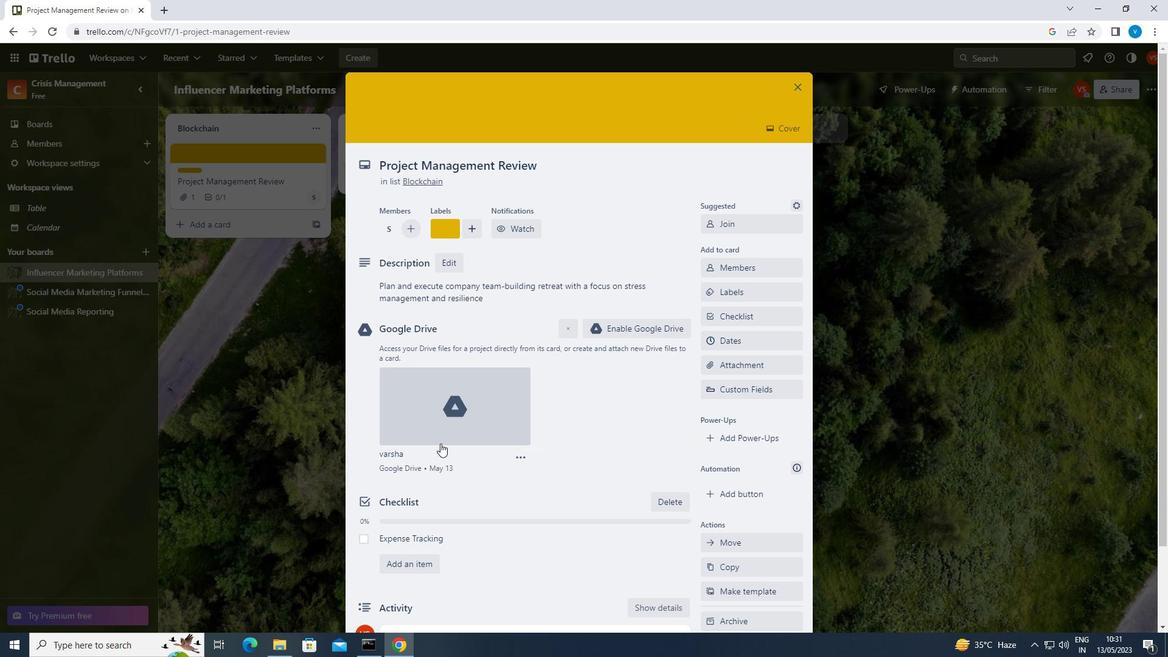 
Action: Mouse scrolled (441, 442) with delta (0, 0)
Screenshot: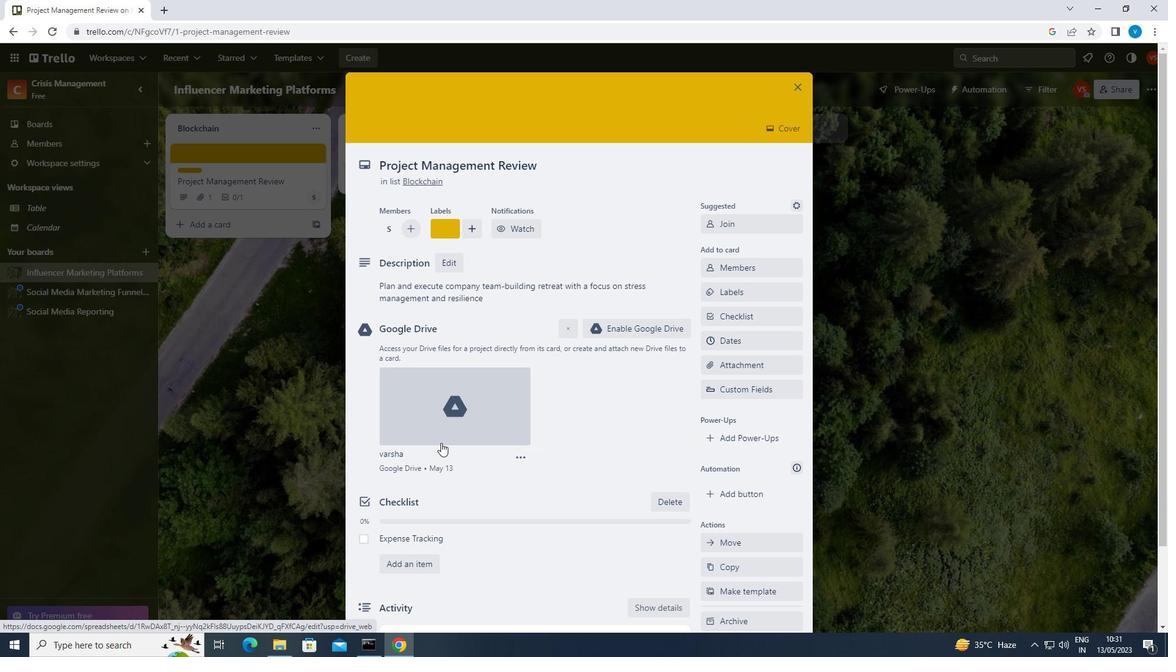 
Action: Mouse scrolled (441, 442) with delta (0, 0)
Screenshot: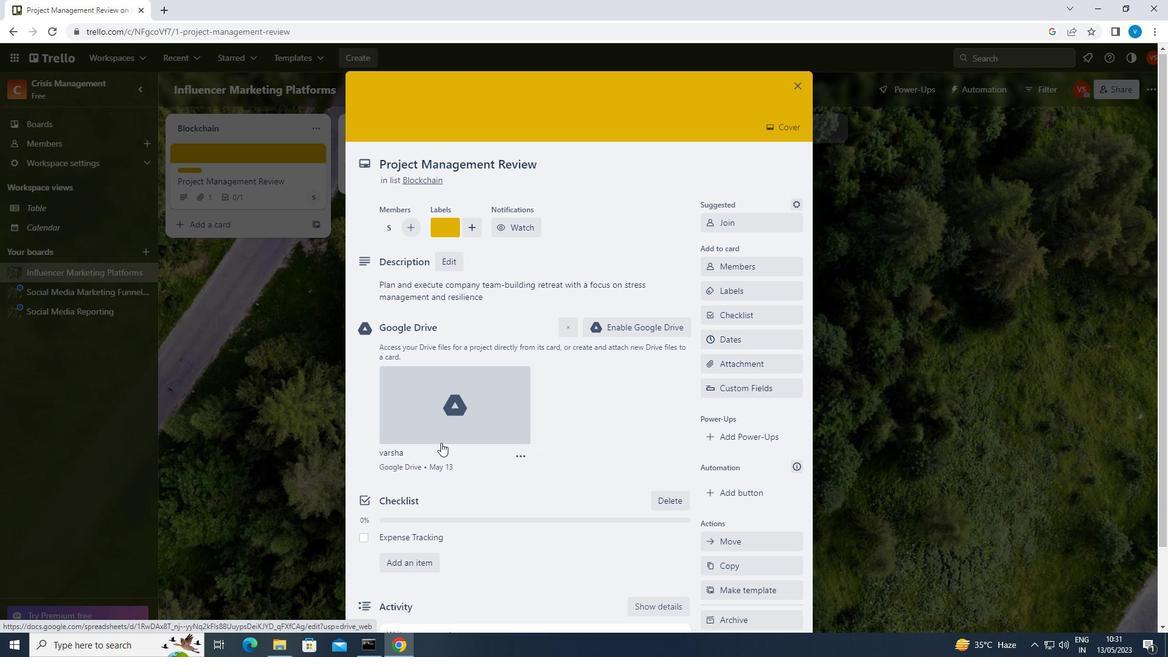 
Action: Mouse scrolled (441, 442) with delta (0, 0)
Screenshot: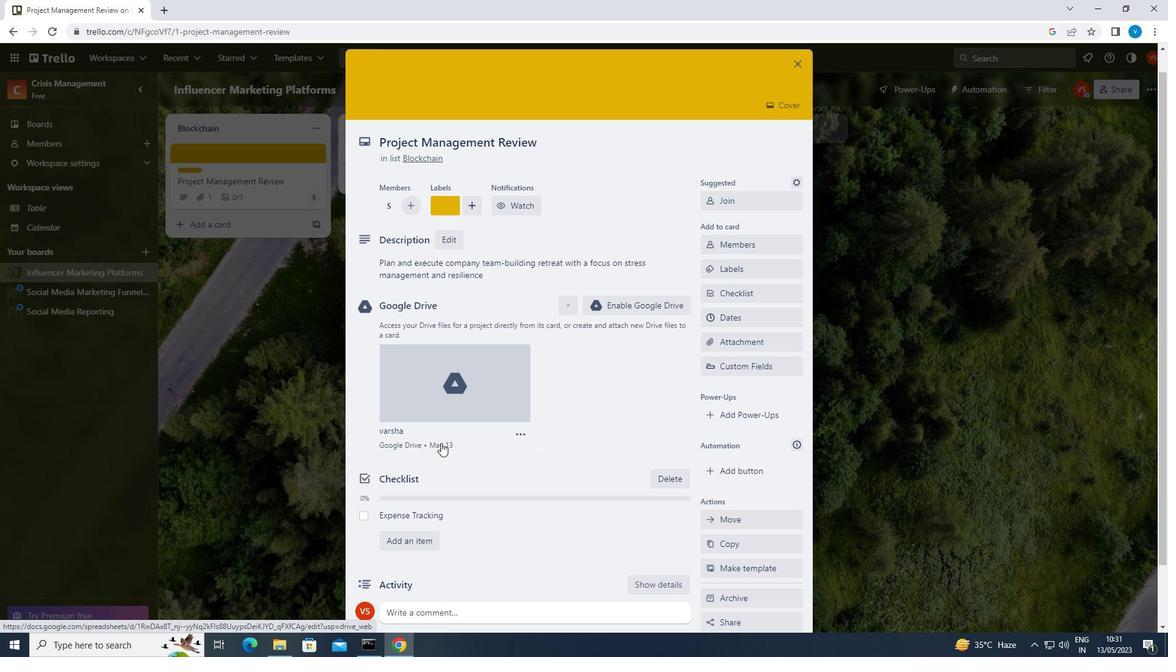 
Action: Mouse scrolled (441, 442) with delta (0, 0)
Screenshot: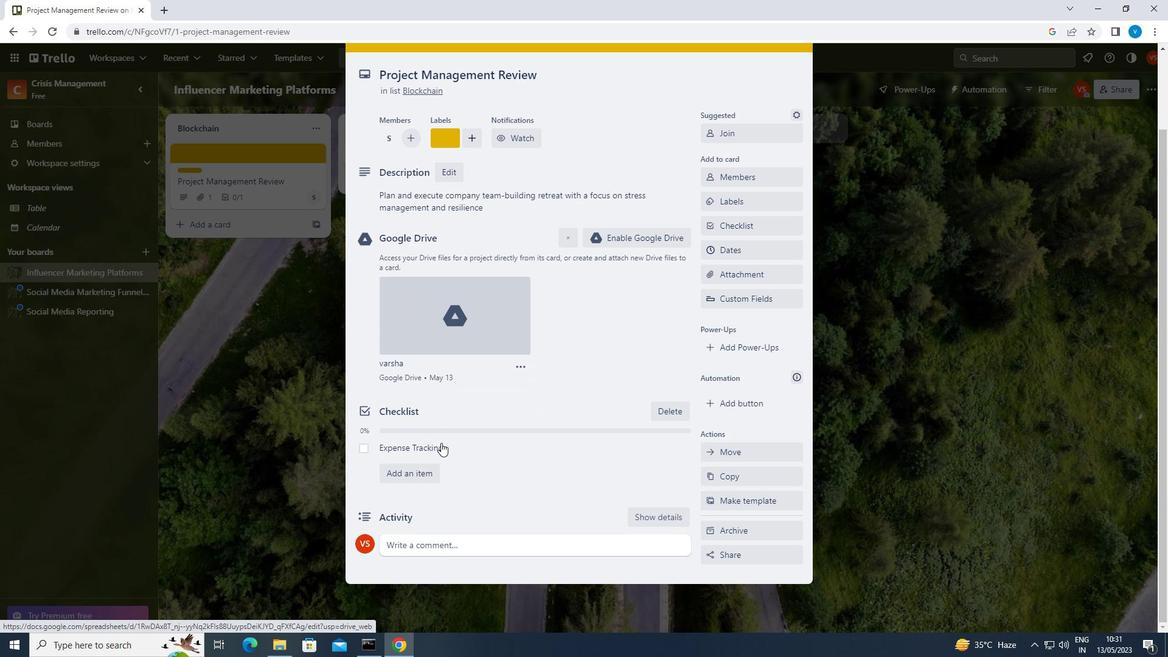 
Action: Mouse scrolled (441, 442) with delta (0, 0)
Screenshot: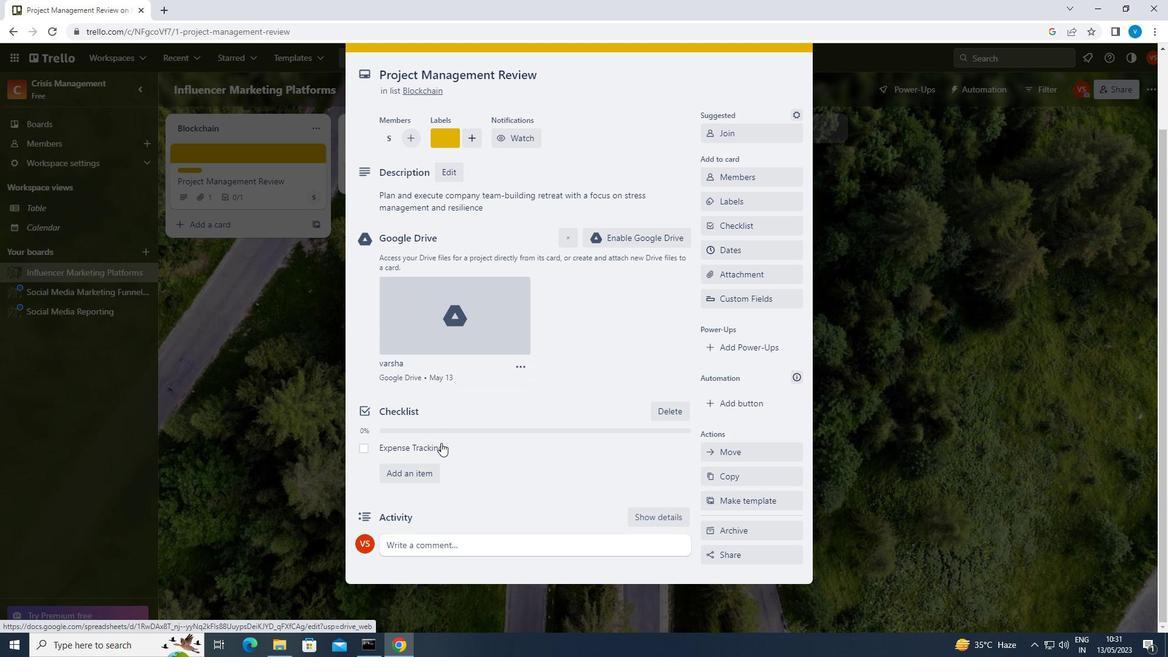 
Action: Mouse moved to (418, 540)
Screenshot: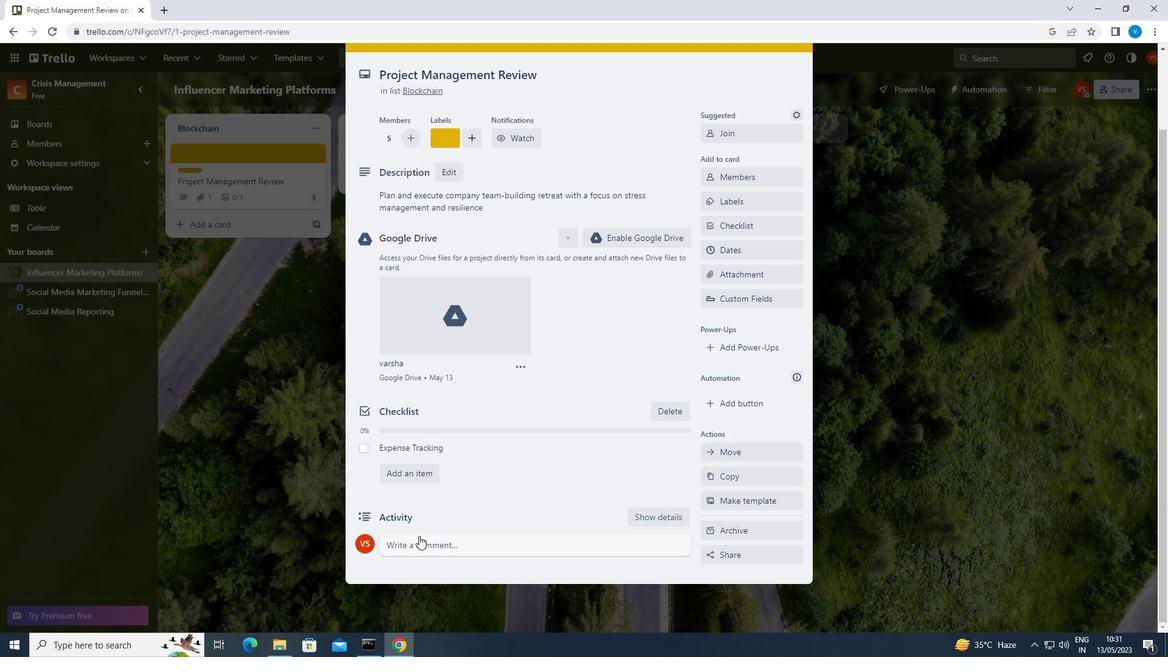 
Action: Mouse pressed left at (418, 540)
Screenshot: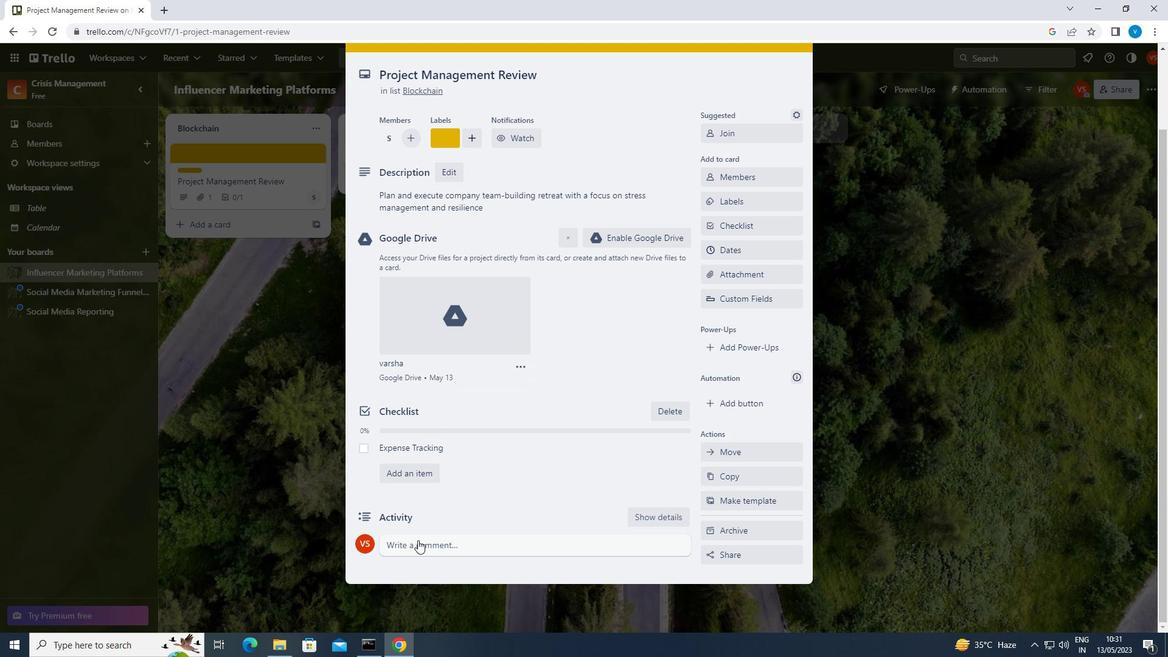 
Action: Key pressed <Key.shift>LET<Key.space>US<Key.space>APPROACH<Key.space>THIS<Key.space>TASK<Key.space>WITH<Key.space>A<Key.space>SENSE<Key.space>OF<Key.space>CURIOSITY<Key.space>AND<Key.space>A<Key.space>WILLINGNESS<Key.space>TO<Key.space>LEARN<Key.space>FROM<Key.space>OTHERS<Key.space>WHO<Key.space>HAVE<Key.space>DONE<Key.space>SIMILAR<Key.space>WORK.
Screenshot: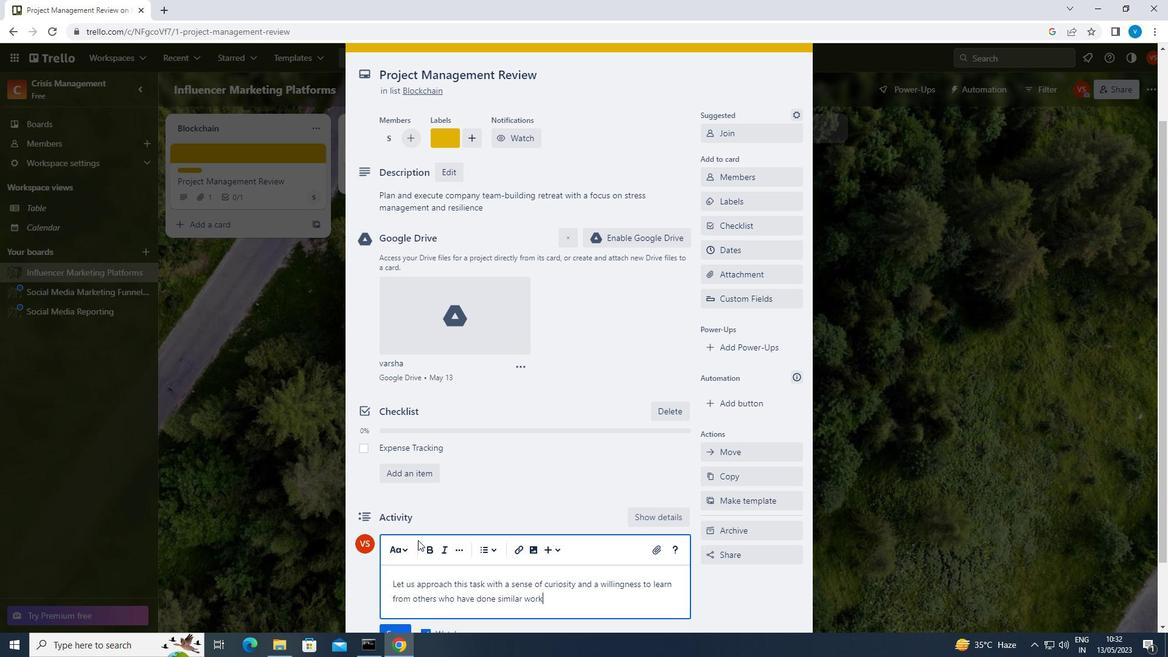 
Action: Mouse moved to (608, 416)
Screenshot: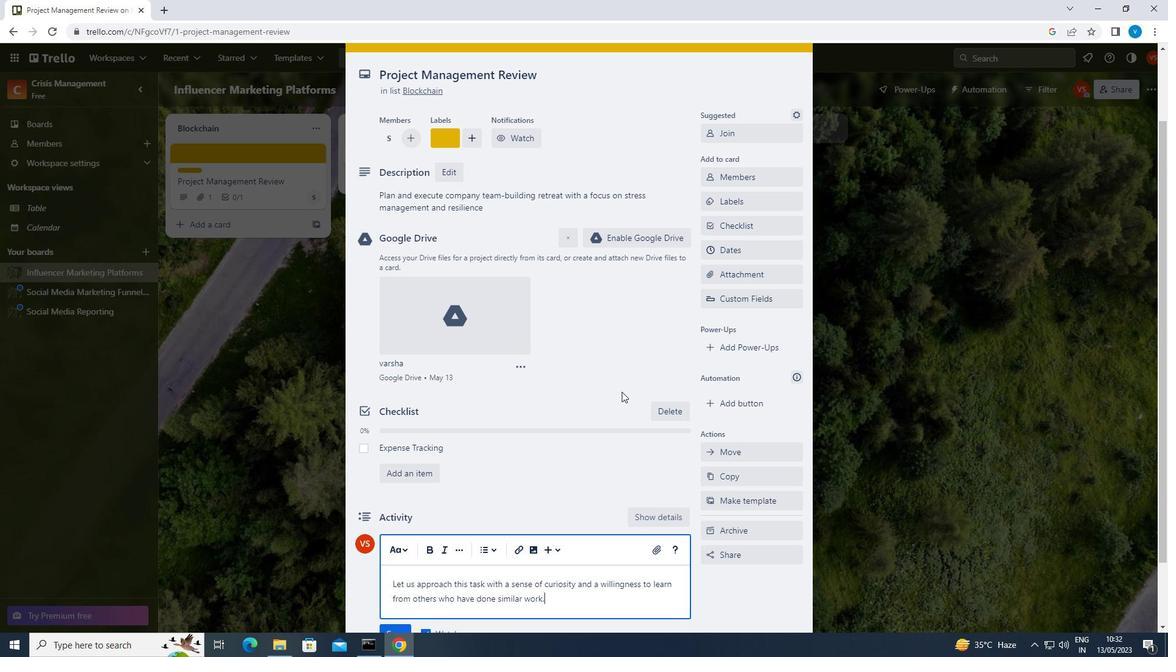 
Action: Mouse scrolled (608, 415) with delta (0, 0)
Screenshot: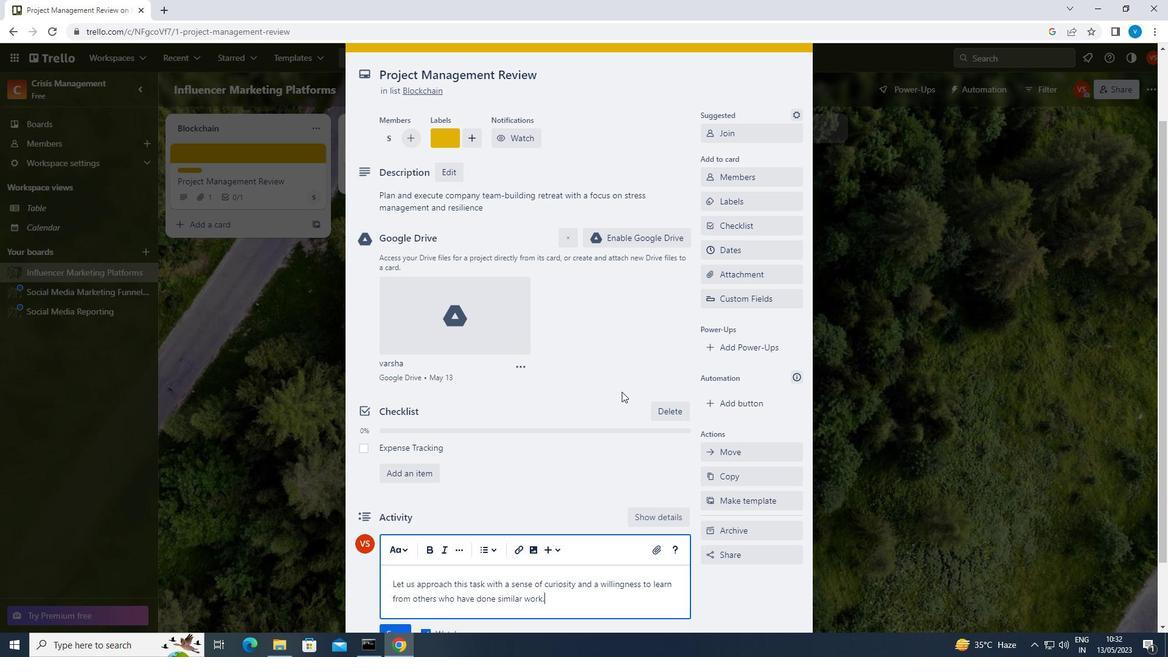 
Action: Mouse moved to (608, 416)
Screenshot: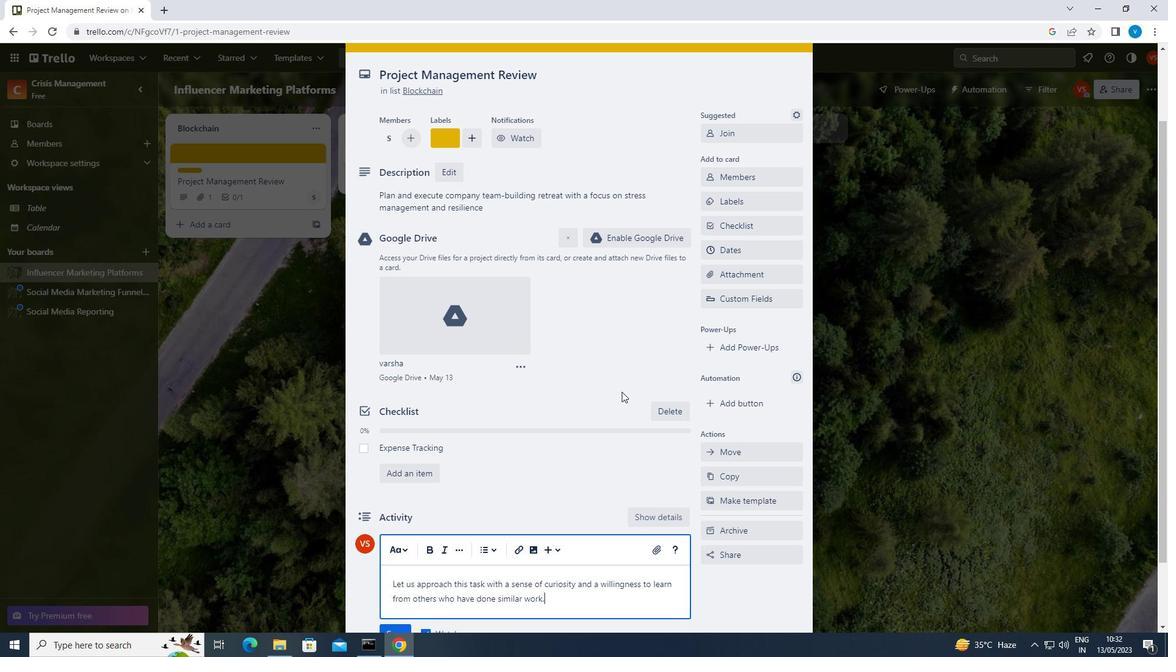 
Action: Mouse scrolled (608, 415) with delta (0, 0)
Screenshot: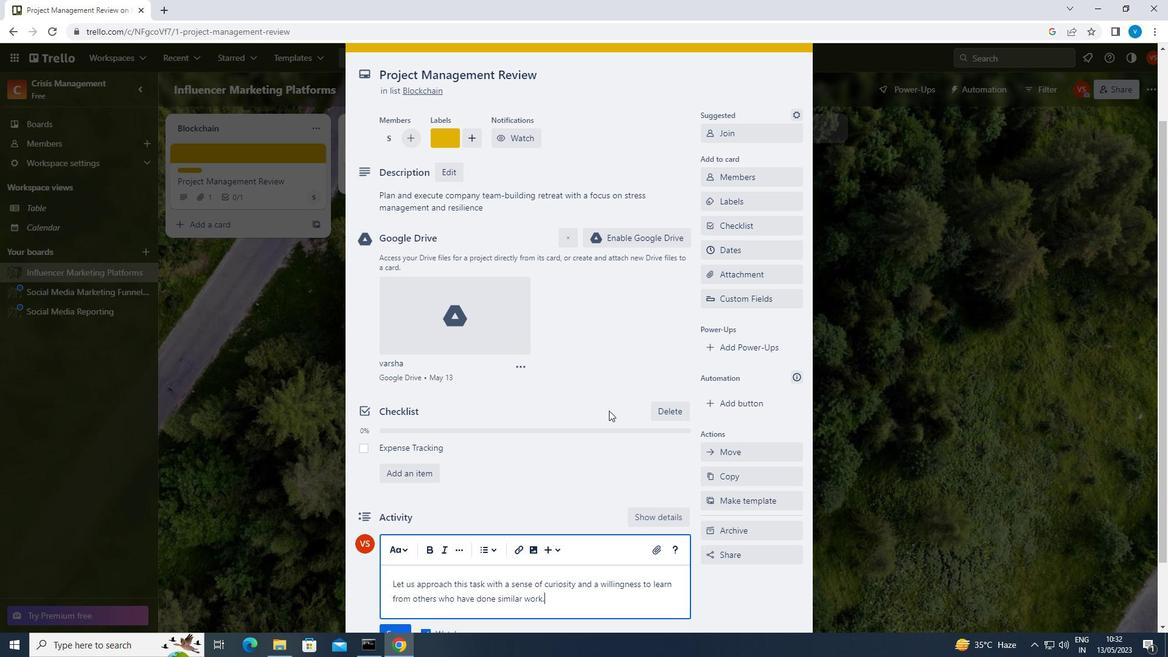 
Action: Mouse moved to (406, 552)
Screenshot: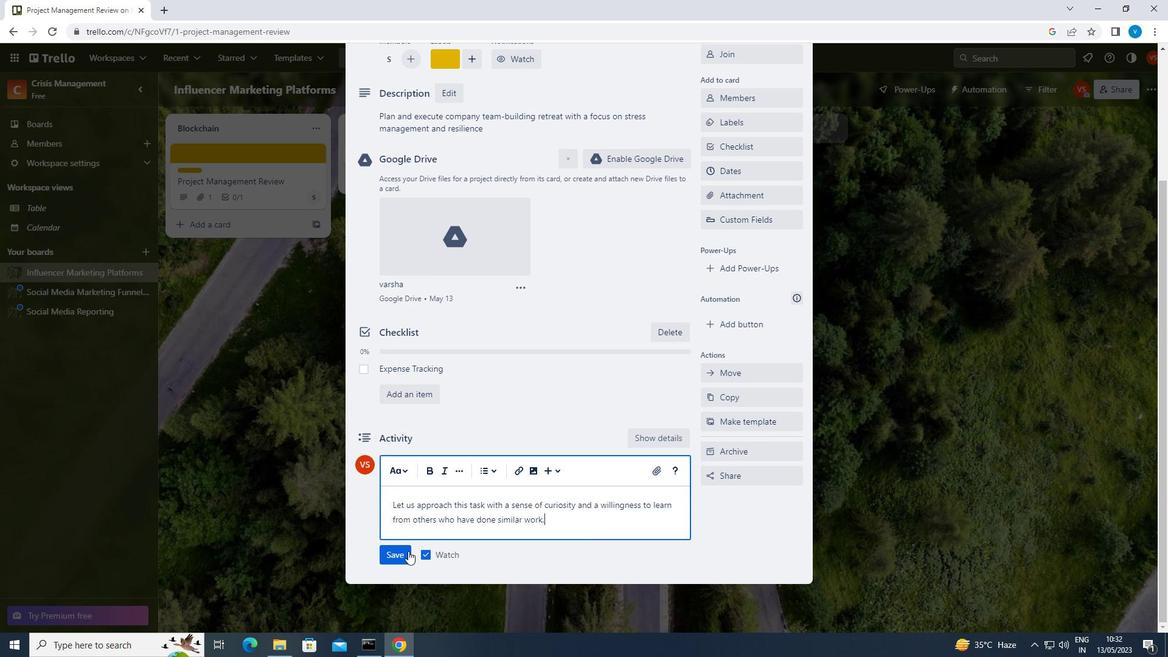 
Action: Mouse pressed left at (406, 552)
Screenshot: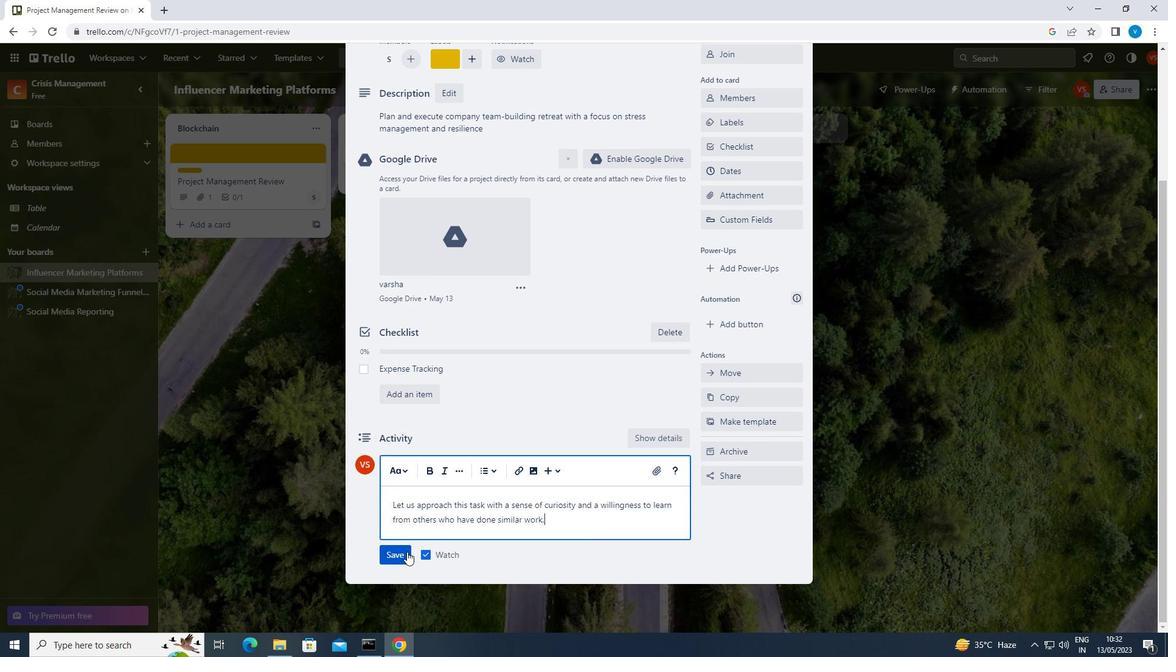 
Action: Mouse moved to (743, 174)
Screenshot: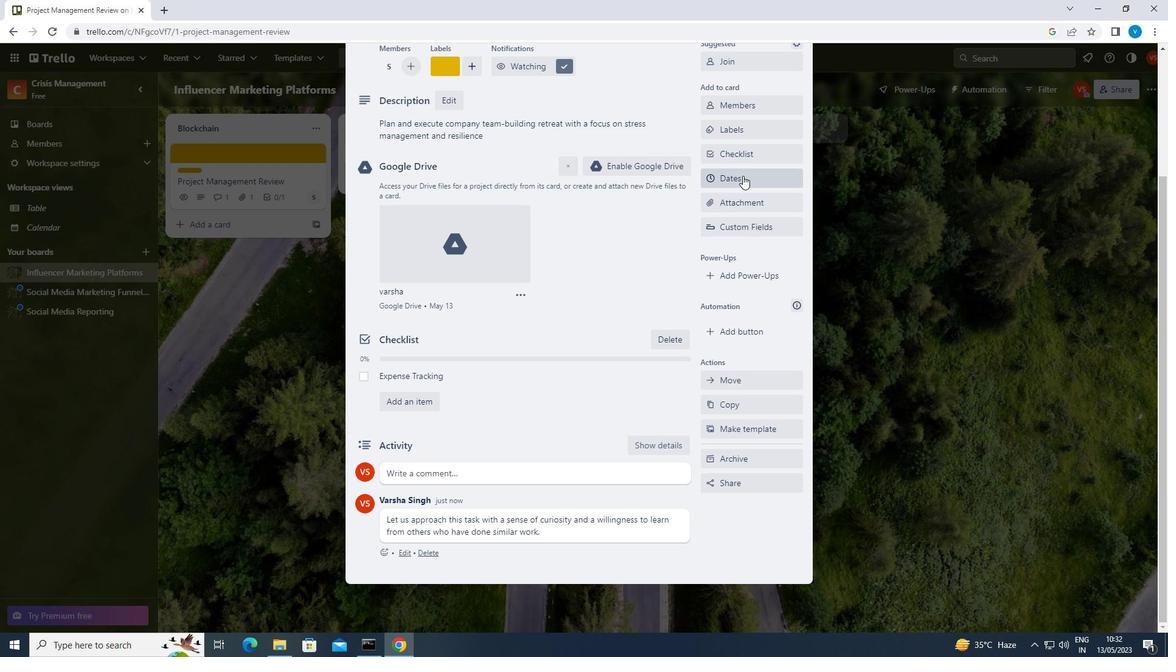 
Action: Mouse pressed left at (743, 174)
Screenshot: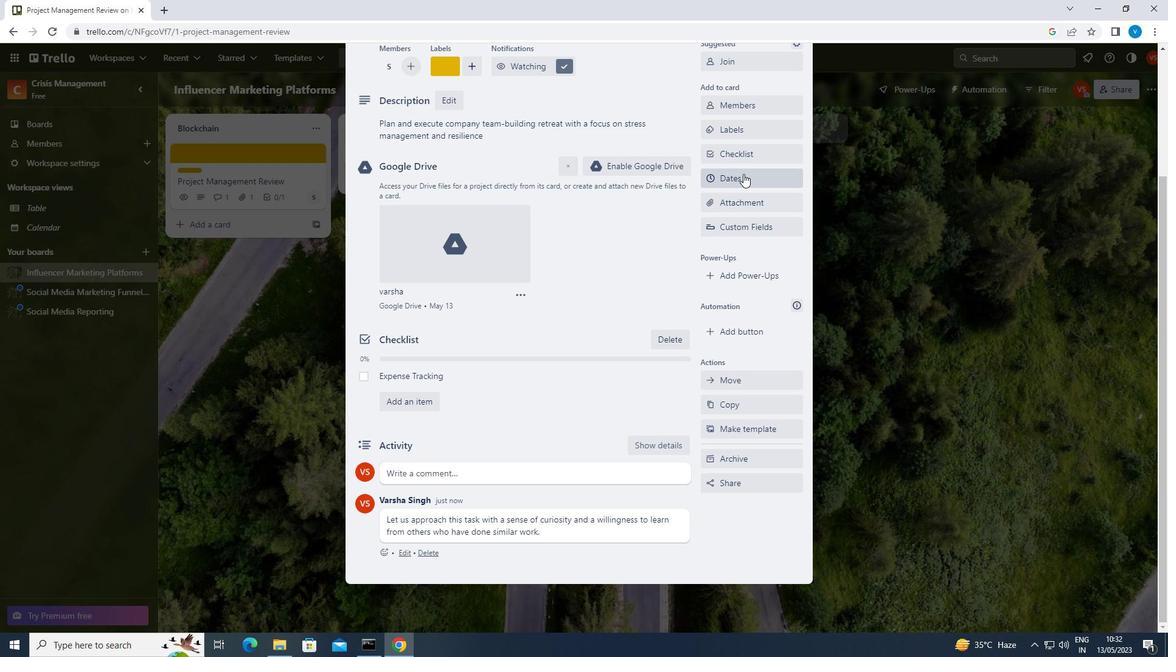 
Action: Mouse moved to (712, 430)
Screenshot: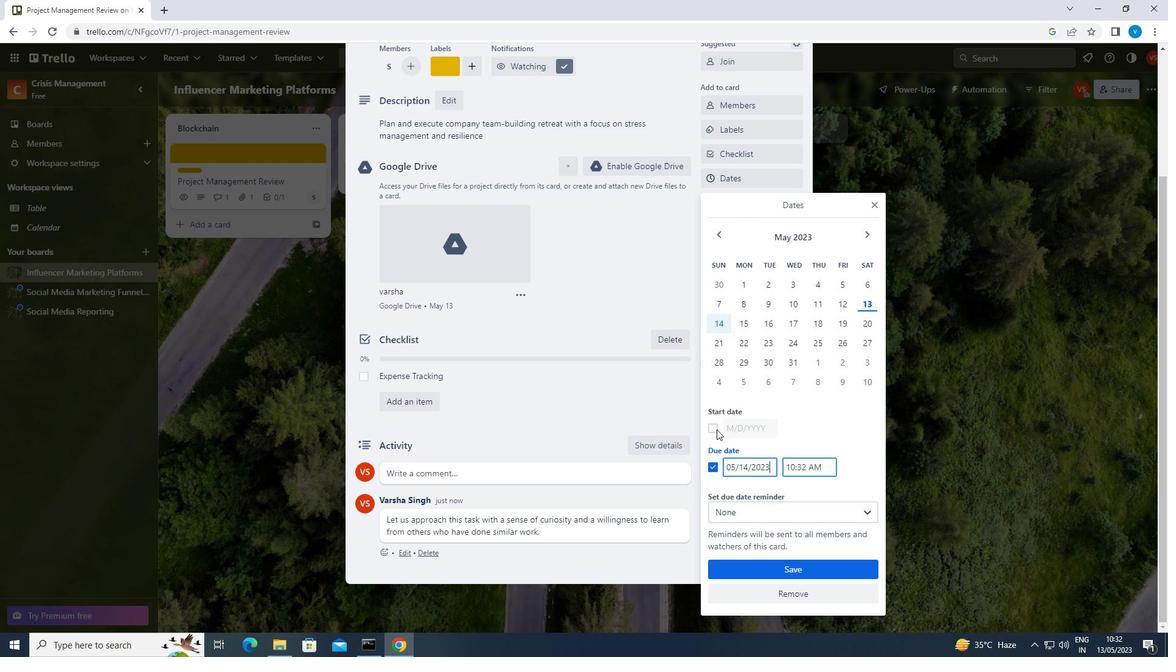 
Action: Mouse pressed left at (712, 430)
Screenshot: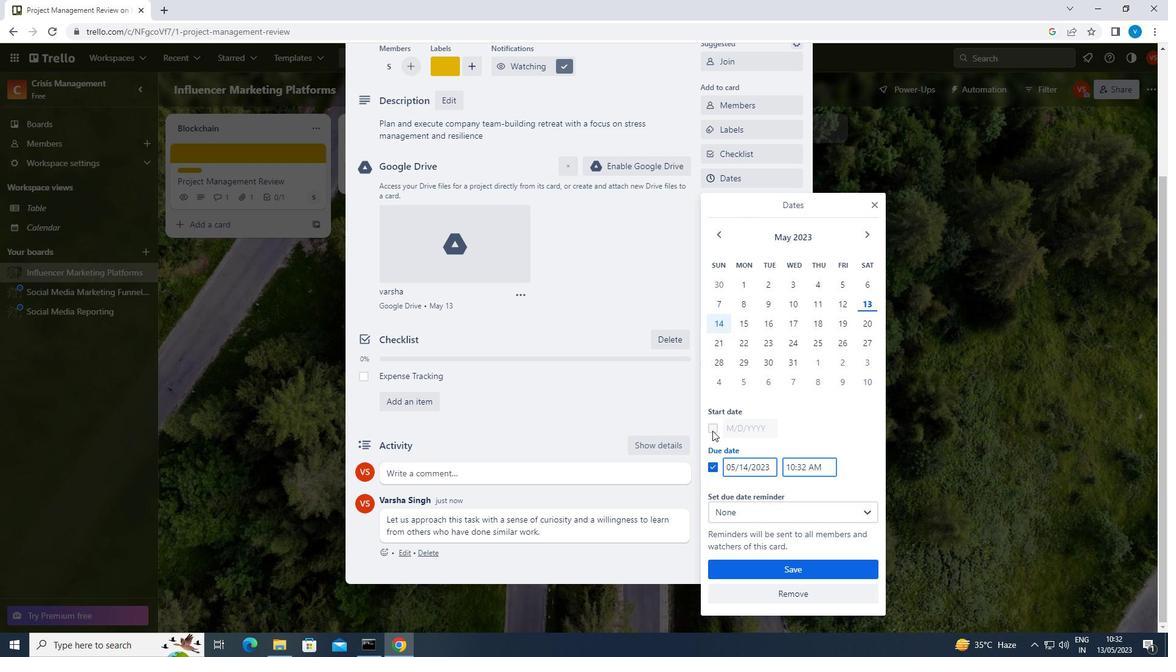 
Action: Mouse moved to (771, 427)
Screenshot: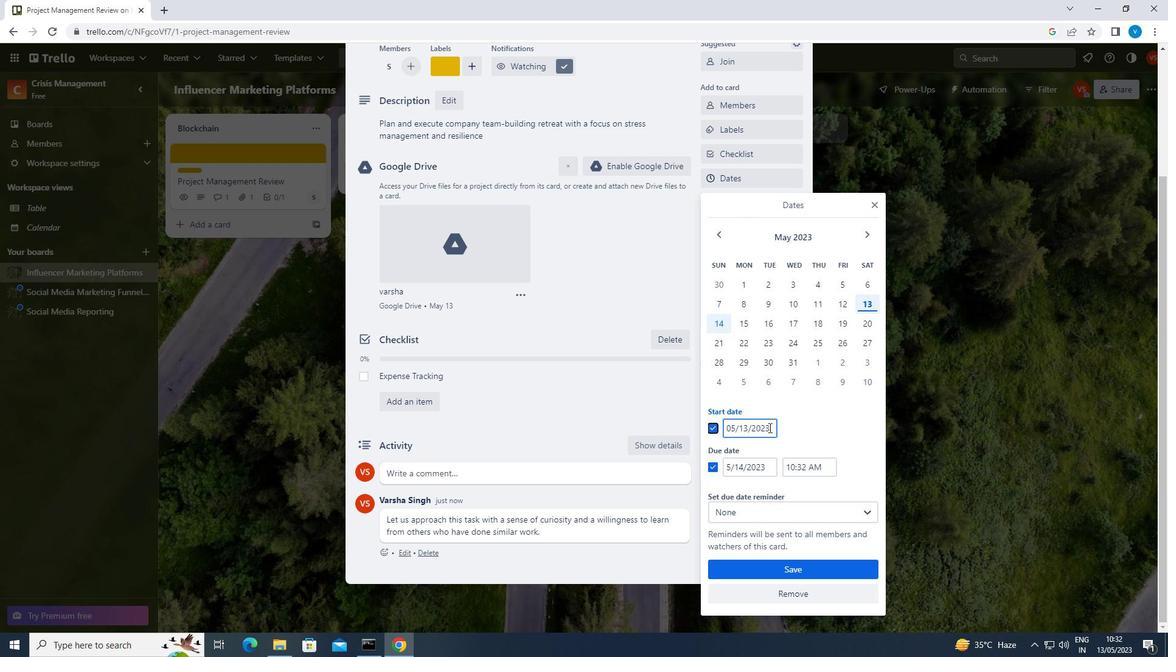 
Action: Mouse pressed left at (771, 427)
Screenshot: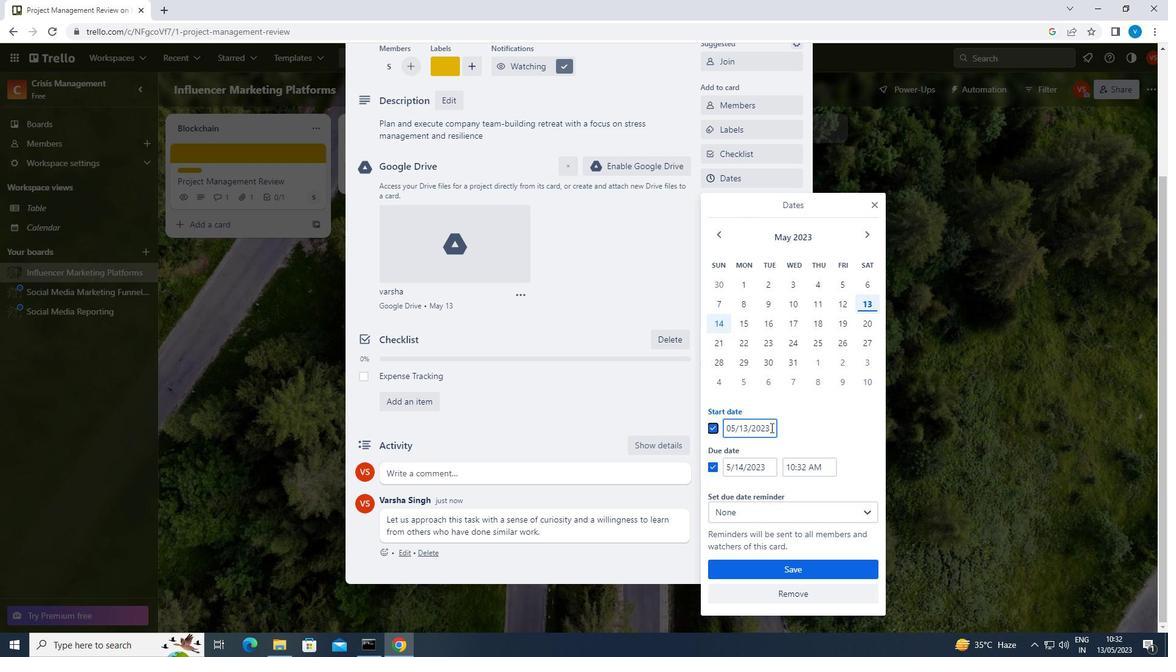 
Action: Key pressed <Key.backspace><Key.backspace><Key.backspace><Key.backspace><Key.backspace><Key.backspace><Key.backspace><Key.backspace><Key.backspace><Key.backspace><Key.backspace><Key.backspace><Key.backspace><Key.backspace><Key.backspace>01/01/1900
Screenshot: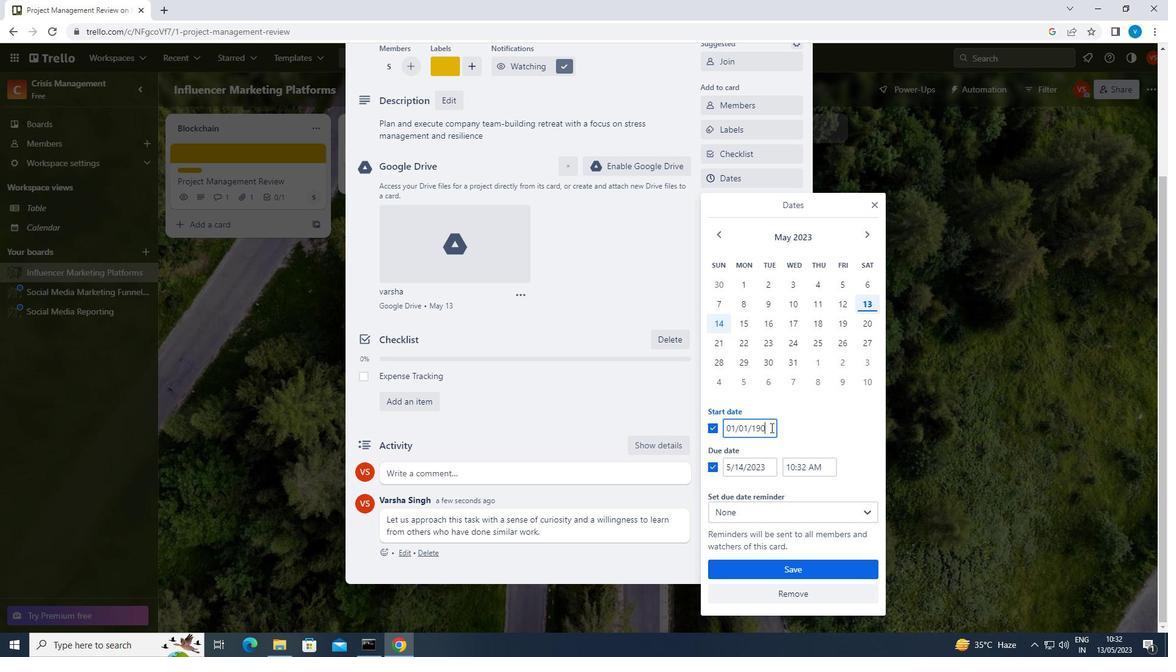 
Action: Mouse moved to (771, 469)
Screenshot: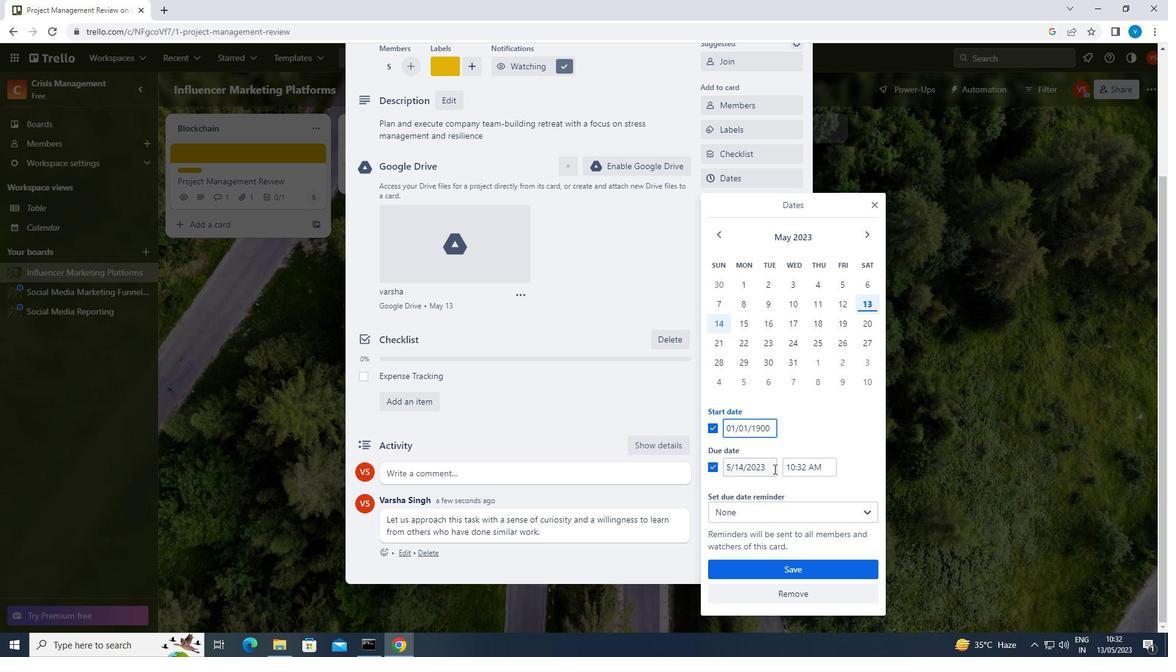 
Action: Mouse pressed left at (771, 469)
Screenshot: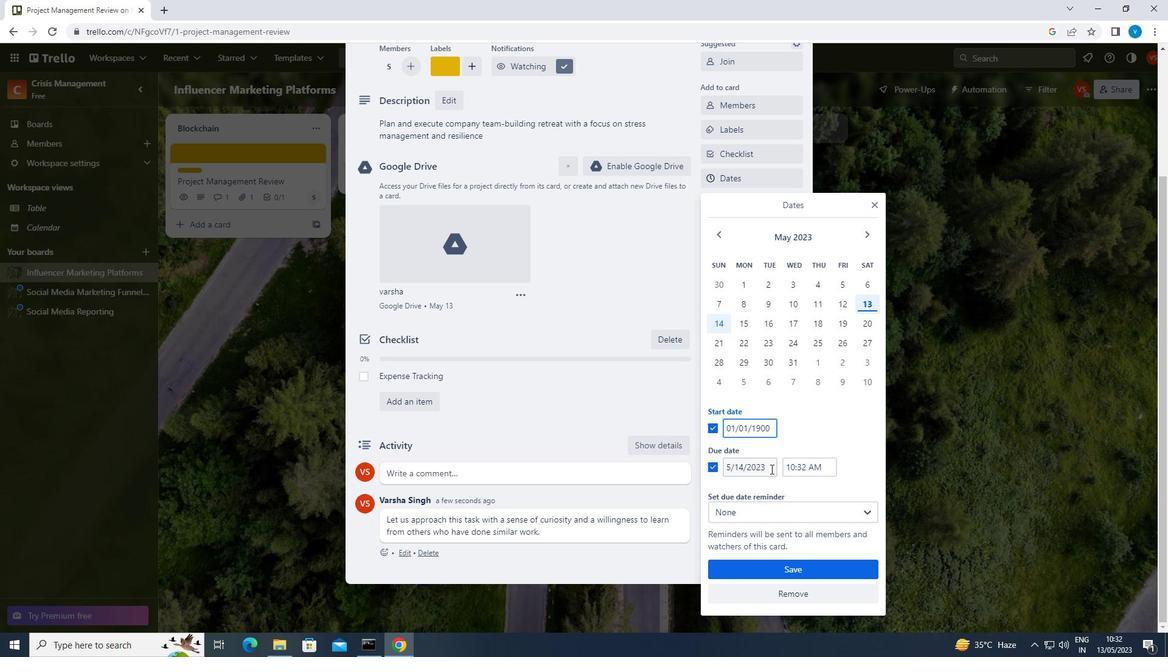 
Action: Key pressed <Key.backspace><Key.backspace><Key.backspace><Key.backspace><Key.backspace><Key.backspace><Key.backspace><Key.backspace><Key.backspace><Key.backspace>01/08/1900
Screenshot: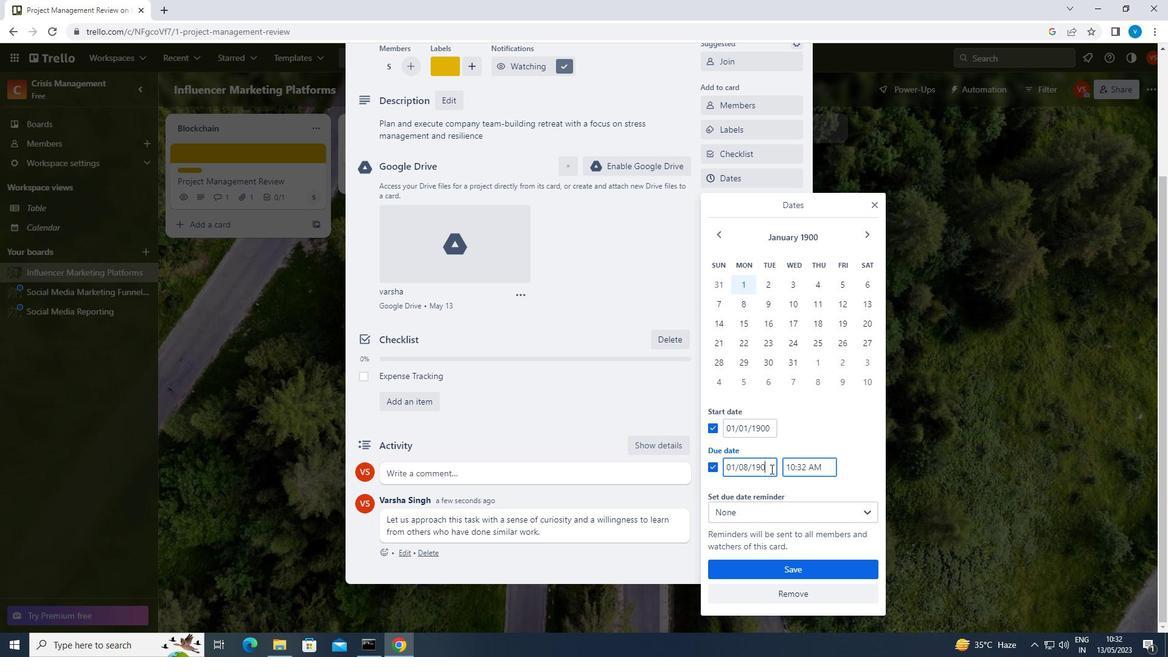 
Action: Mouse moved to (758, 569)
Screenshot: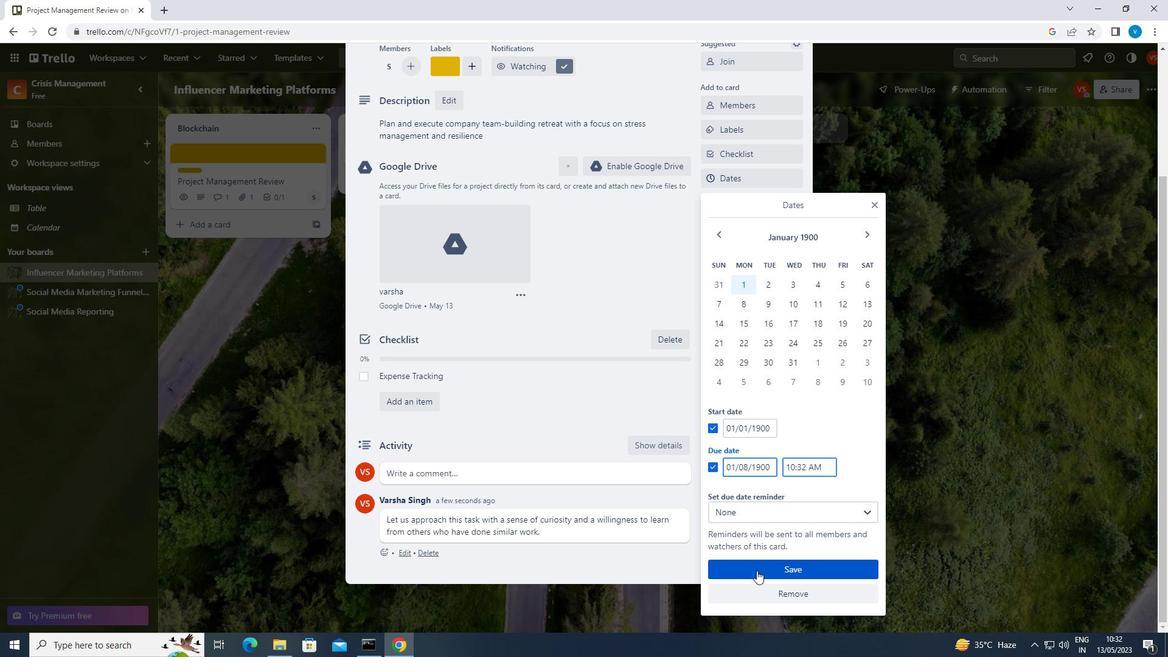 
Action: Mouse pressed left at (758, 569)
Screenshot: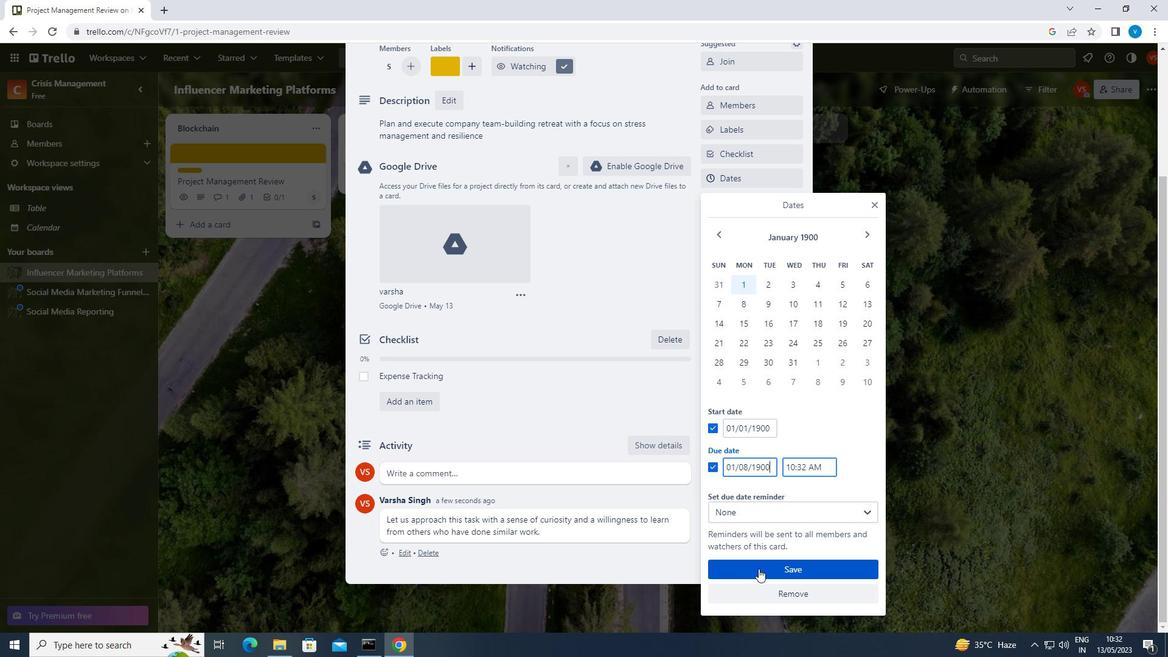 
